 Task: Add an event with the title Strategy Planning Session, date '2024/05/16', time 8:00 AM to 10:00 AMand add a description: The Strategy Planning Session sets the foundation for informed decision-making, goal alignment, and coordinated efforts. It enables participants to collectively shape the organization's or project's direction, anticipate challenges, and create a roadmap for success._x000D_
_x000D_
_x000D_
_x000D_
_x000D_
, put the event into Green category . Add location for the event as: 654 Calle de Alcalá, Madrid, Spain, logged in from the account softage.1@softage.netand send the event invitation to softage.9@softage.net and softage.10@softage.net. Set a reminder for the event At time of event
Action: Mouse moved to (80, 93)
Screenshot: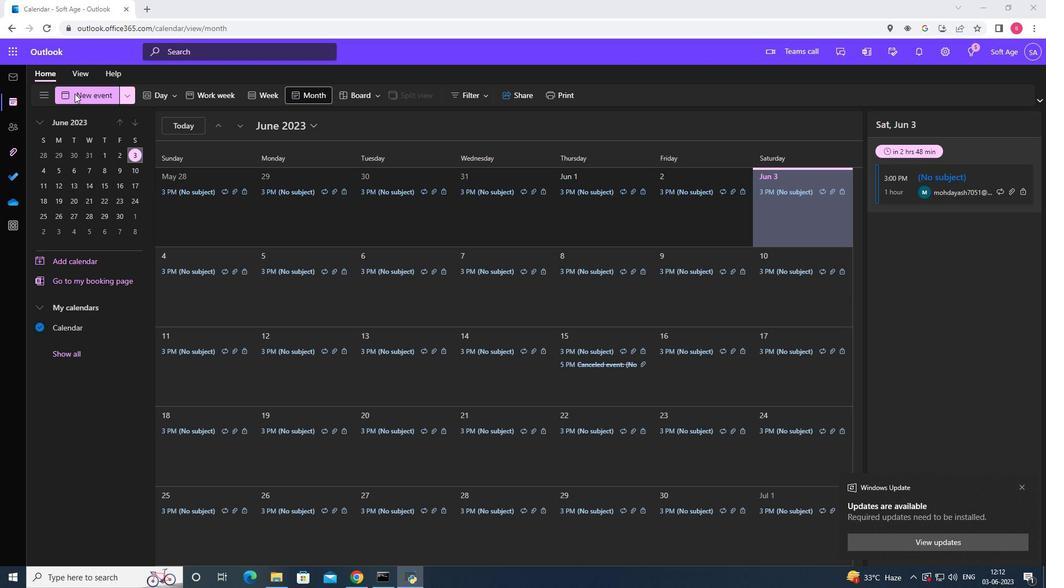 
Action: Mouse pressed left at (80, 93)
Screenshot: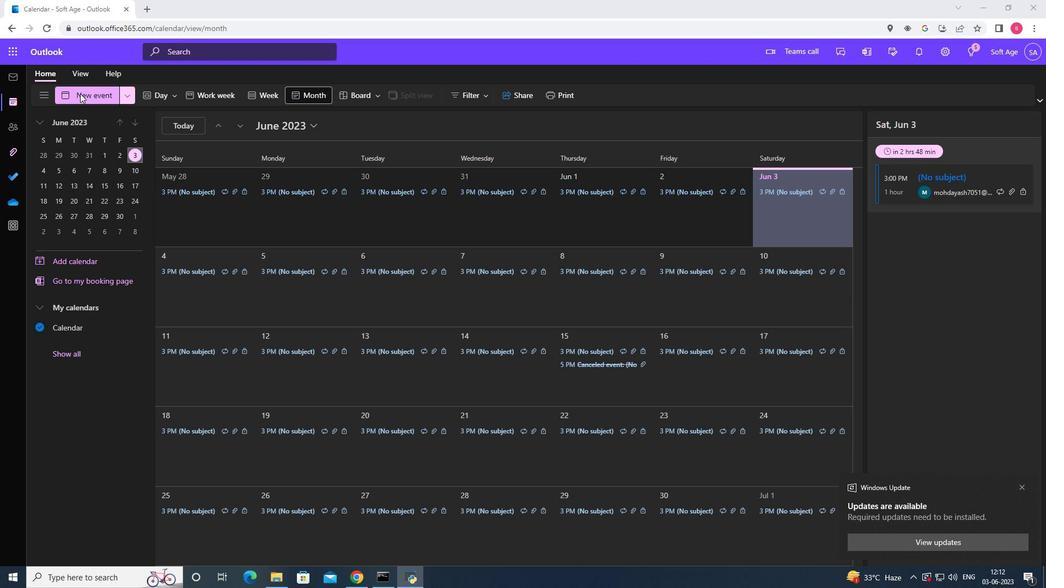 
Action: Key pressed <Key.shift><Key.shift><Key.shift><Key.shift><Key.shift><Key.shift><Key.shift><Key.shift><Key.shift><Key.shift><Key.shift><Key.shift><Key.shift><Key.shift><Key.shift><Key.shift><Key.shift><Key.shift><Key.shift><Key.shift><Key.shift><Key.shift><Key.shift><Key.shift><Key.shift><Key.shift><Key.shift><Key.shift><Key.shift><Key.shift><Key.shift><Key.shift><Key.shift><Key.shift><Key.shift><Key.shift><Key.shift><Key.shift><Key.shift><Key.shift>Strategy<Key.space><Key.shift><Key.shift><Key.shift><Key.shift><Key.shift><Key.shift><Key.shift><Key.shift><Key.shift><Key.shift><Key.shift><Key.shift><Key.shift><Key.shift><Key.shift>Planning<Key.space><Key.shift>Session
Screenshot: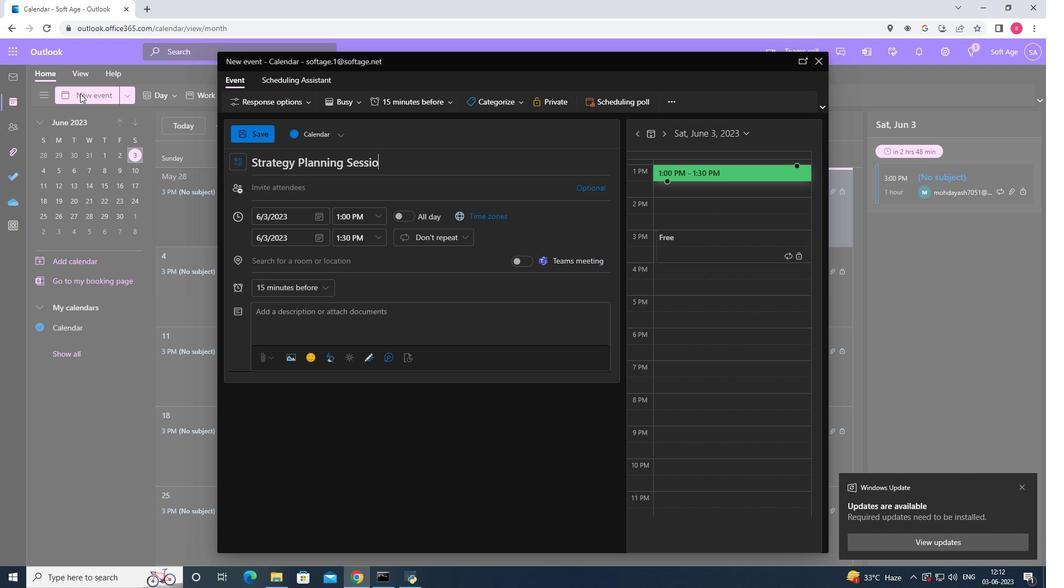 
Action: Mouse moved to (320, 222)
Screenshot: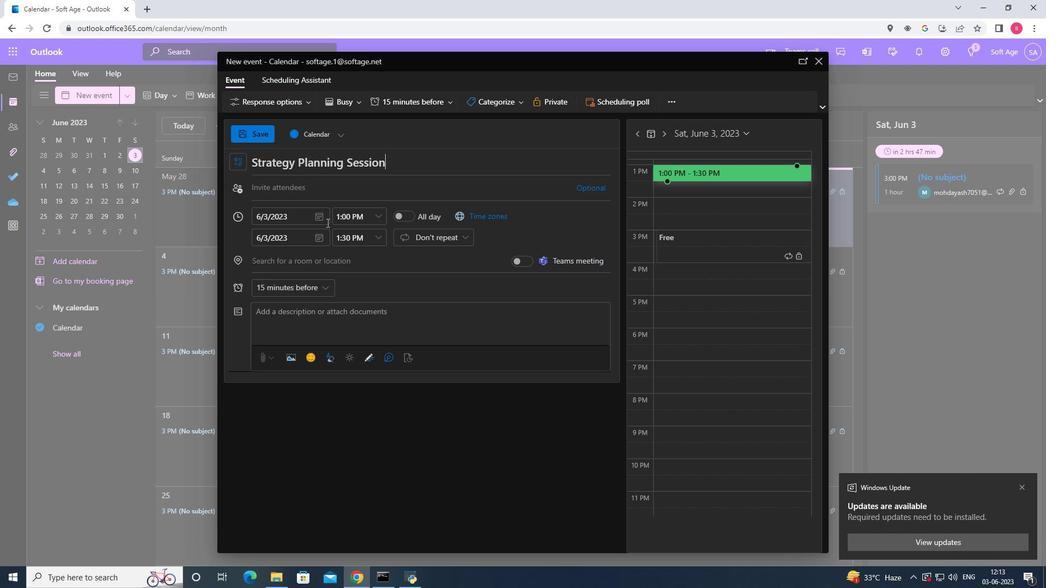 
Action: Mouse pressed left at (320, 222)
Screenshot: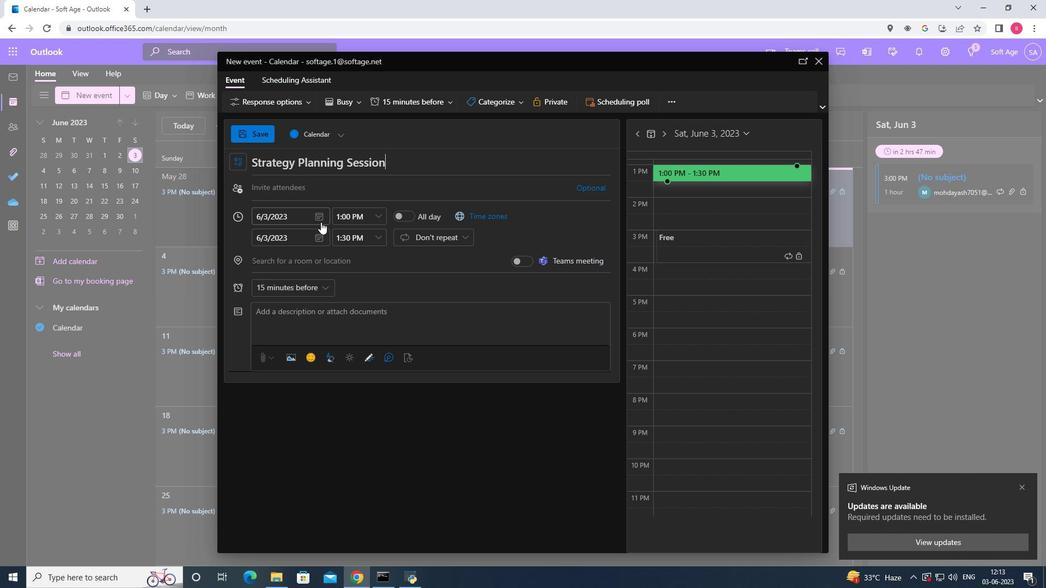 
Action: Mouse moved to (357, 243)
Screenshot: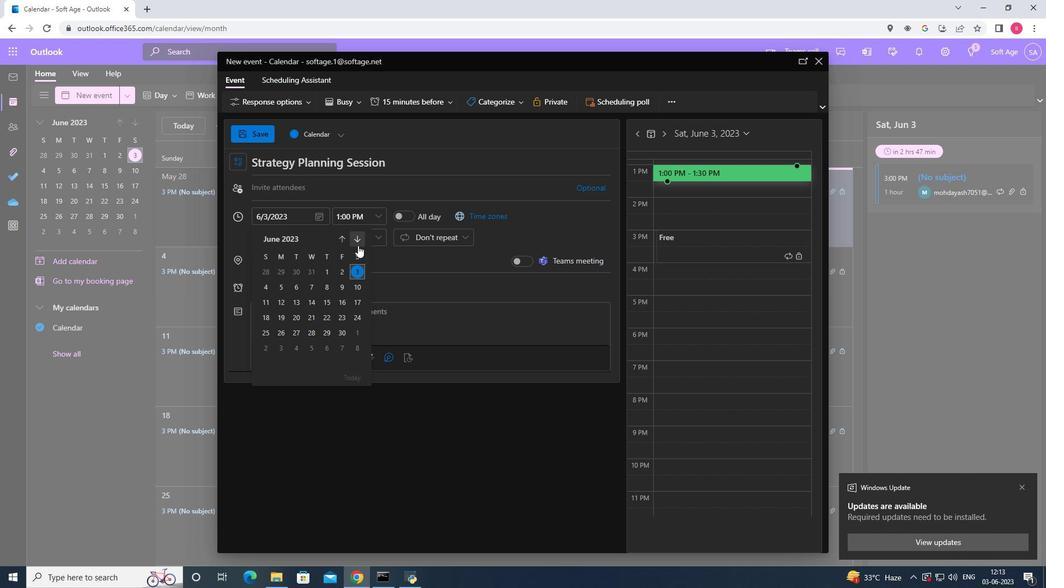
Action: Mouse pressed left at (357, 243)
Screenshot: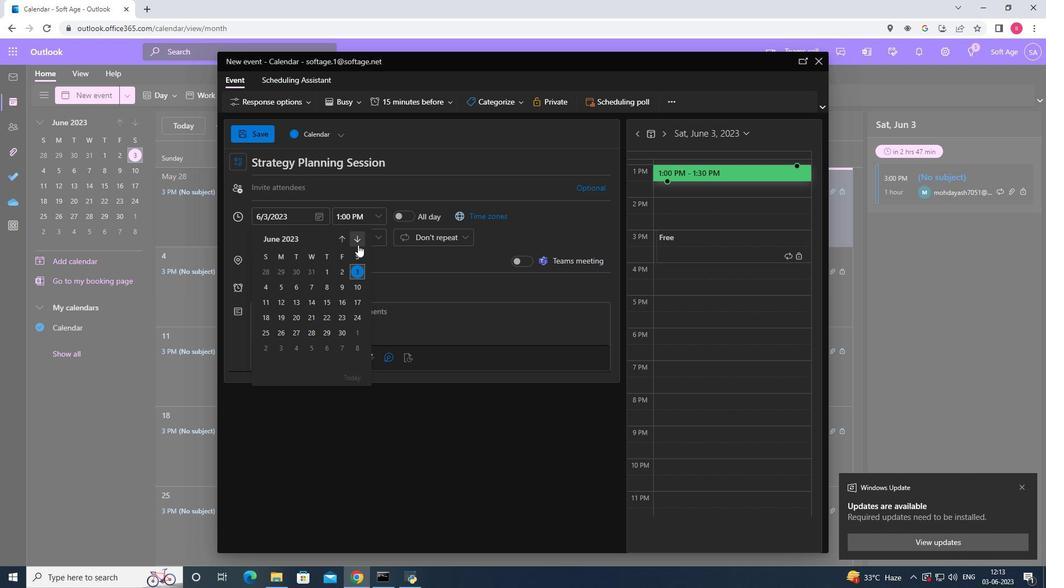 
Action: Mouse pressed left at (357, 243)
Screenshot: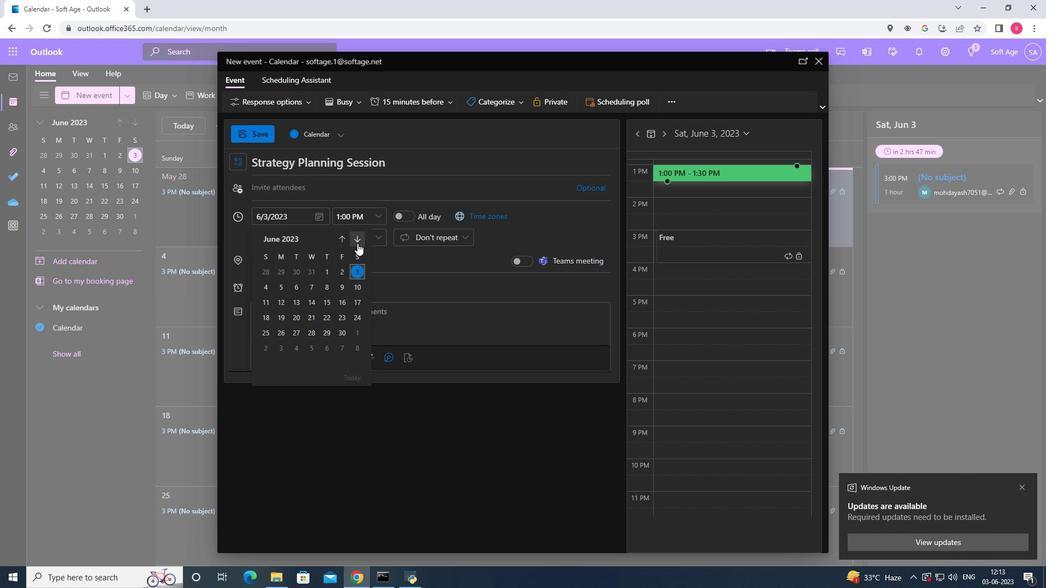 
Action: Mouse pressed left at (357, 243)
Screenshot: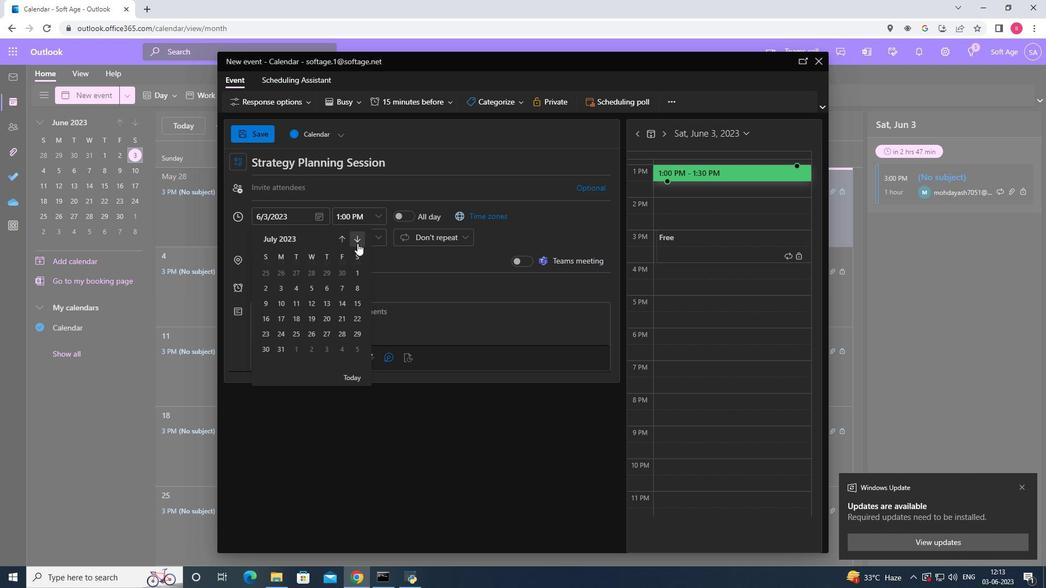 
Action: Mouse pressed left at (357, 243)
Screenshot: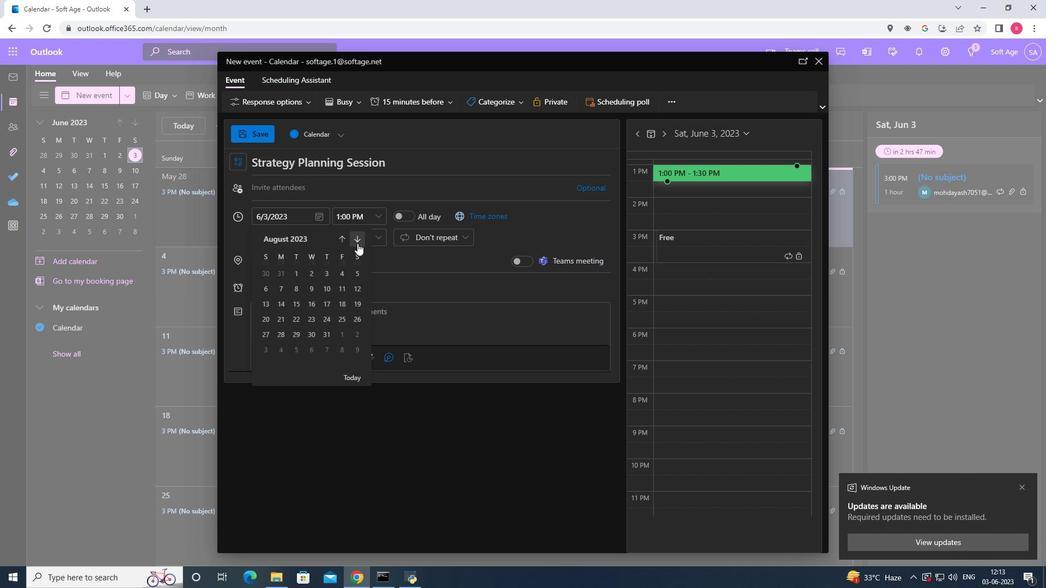 
Action: Mouse pressed left at (357, 243)
Screenshot: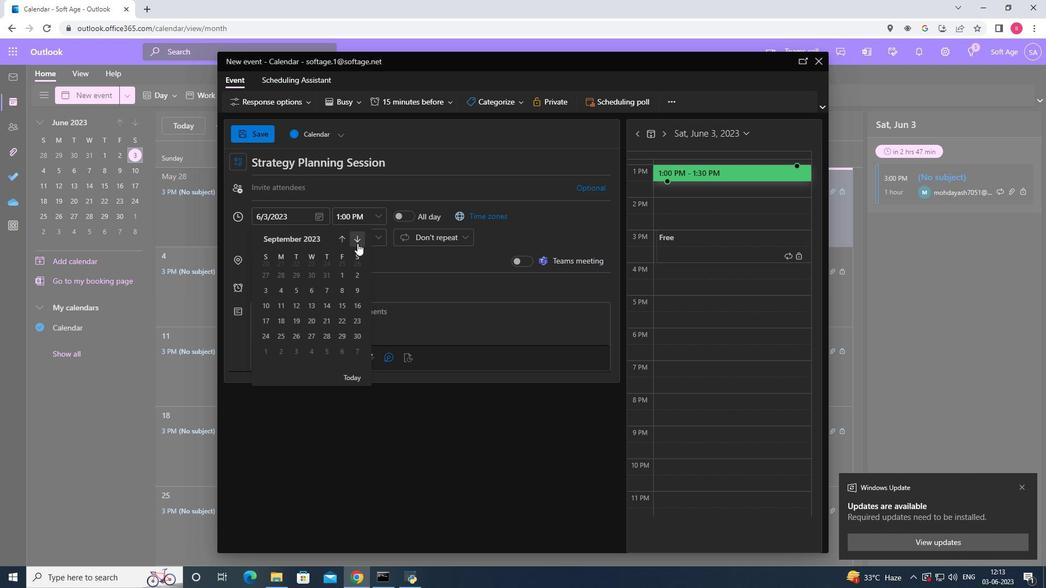 
Action: Mouse pressed left at (357, 243)
Screenshot: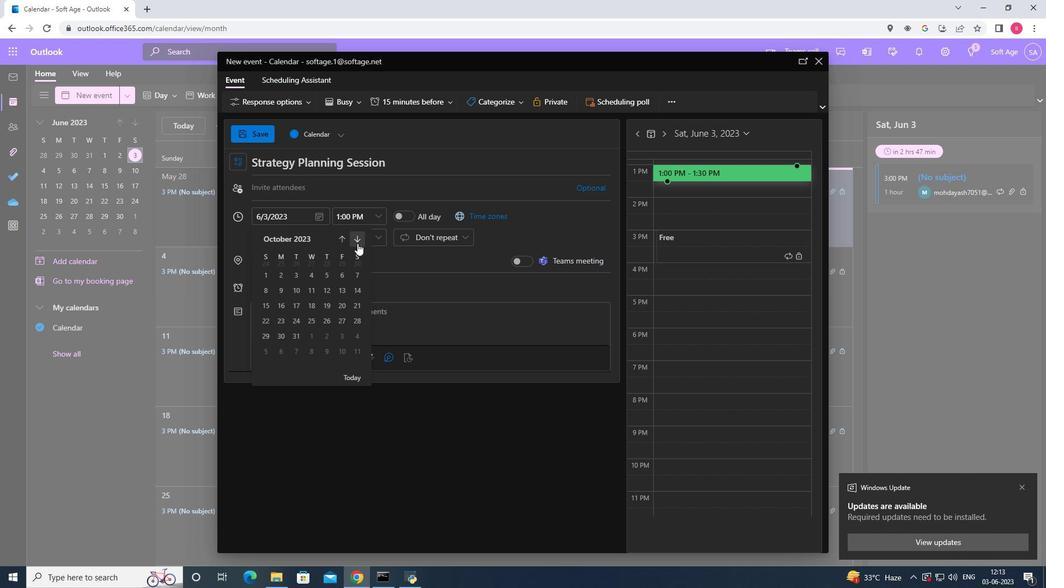 
Action: Mouse pressed left at (357, 243)
Screenshot: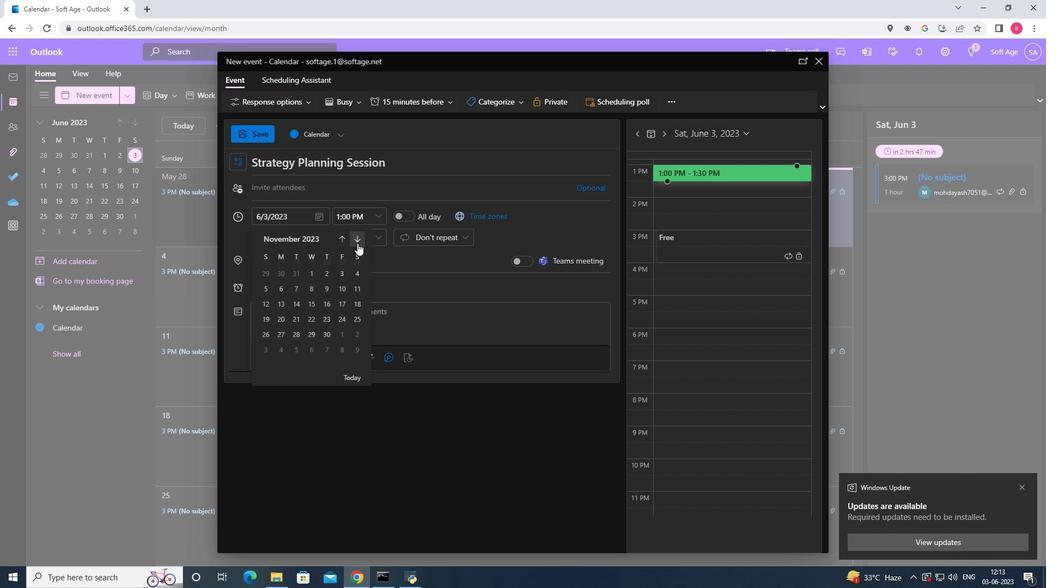 
Action: Mouse pressed left at (357, 243)
Screenshot: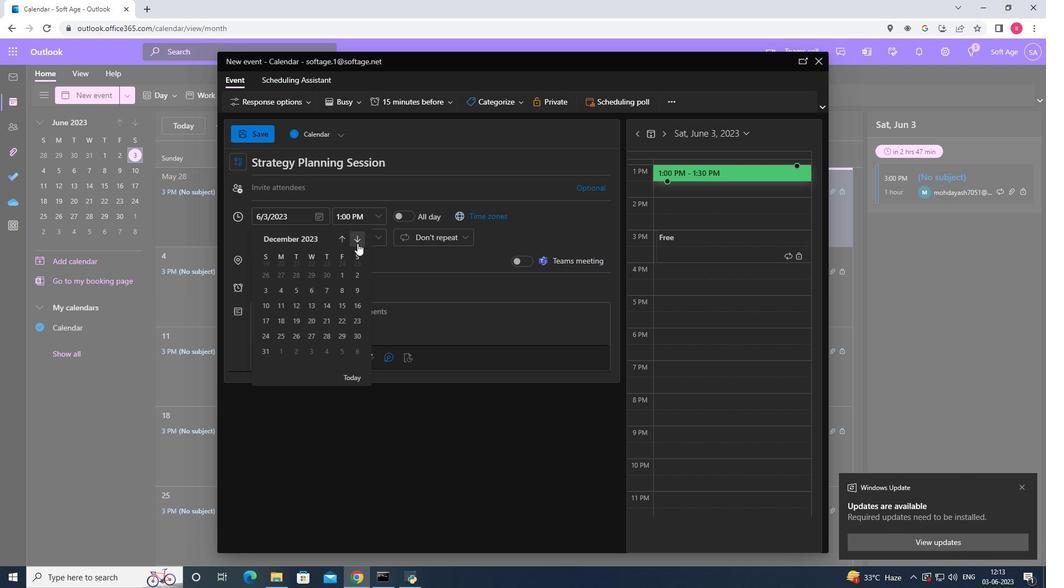
Action: Mouse pressed left at (357, 243)
Screenshot: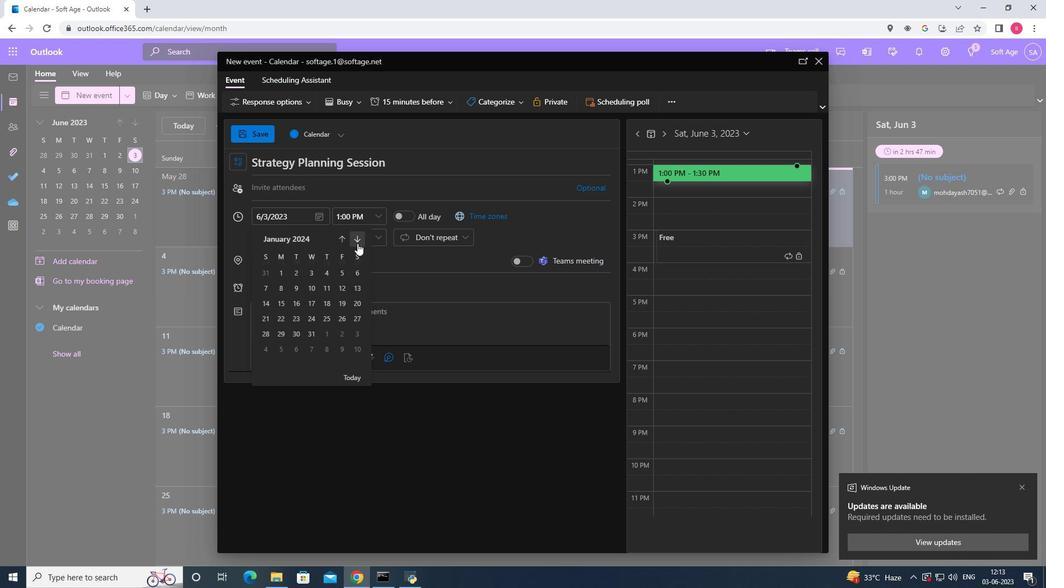 
Action: Mouse pressed left at (357, 243)
Screenshot: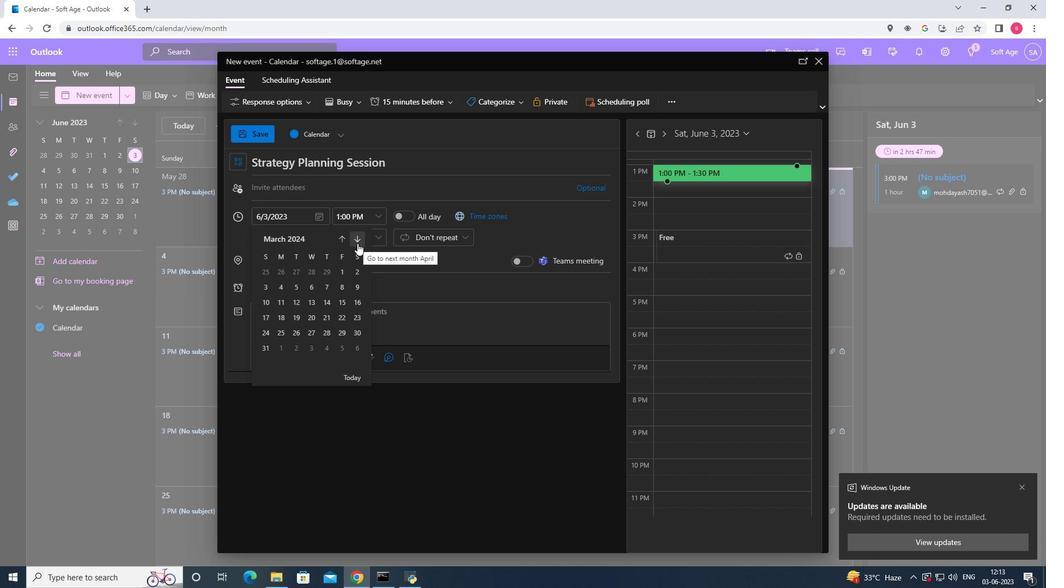 
Action: Mouse pressed left at (357, 243)
Screenshot: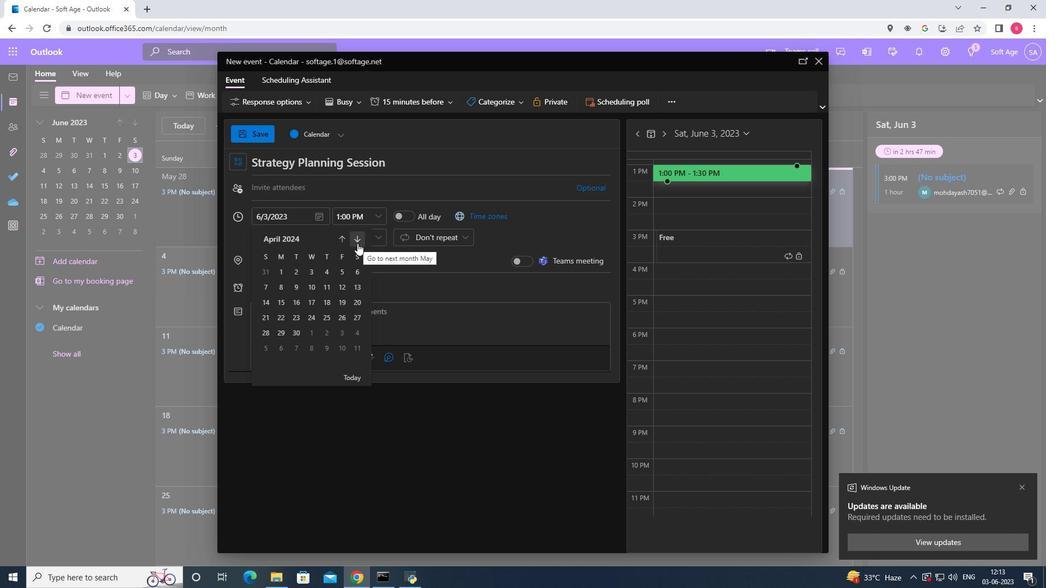 
Action: Mouse moved to (324, 301)
Screenshot: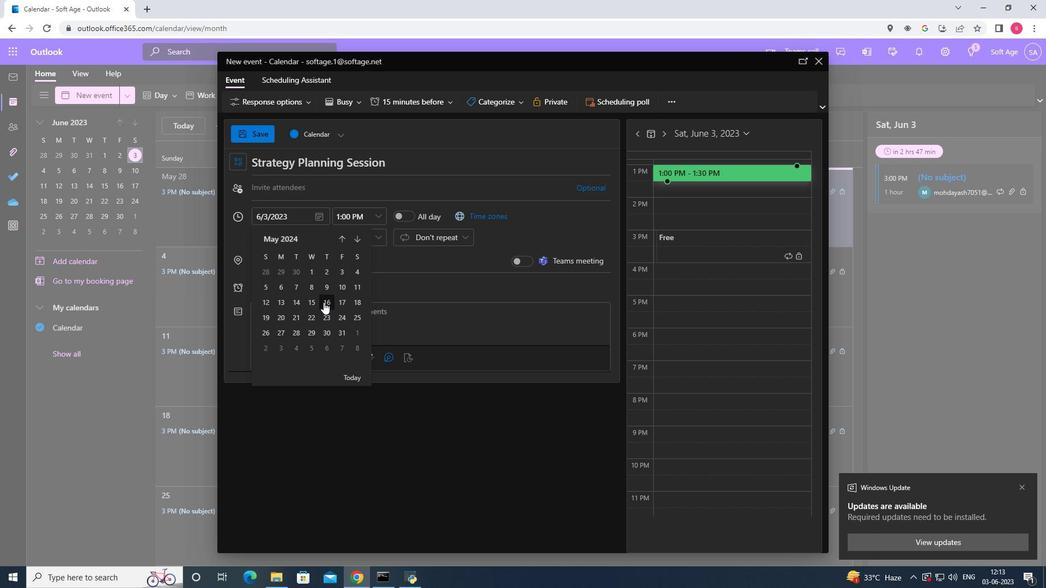 
Action: Mouse pressed left at (324, 301)
Screenshot: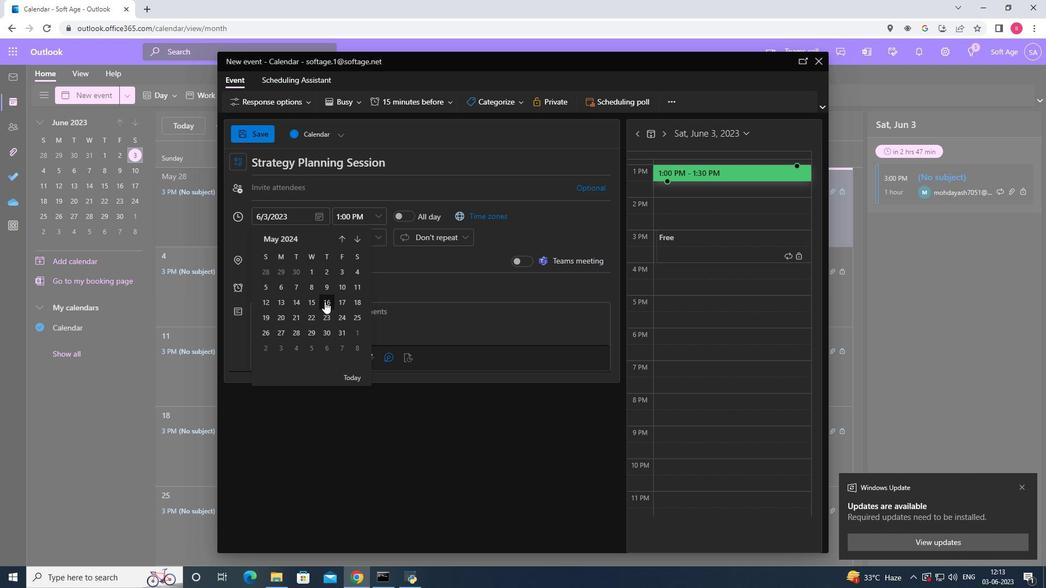 
Action: Mouse moved to (375, 219)
Screenshot: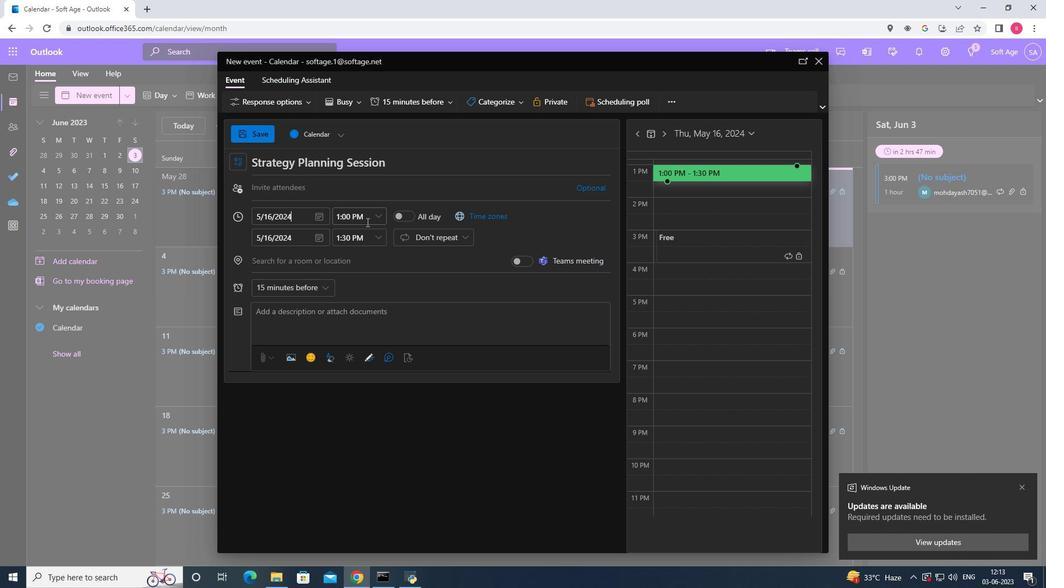 
Action: Mouse pressed left at (375, 219)
Screenshot: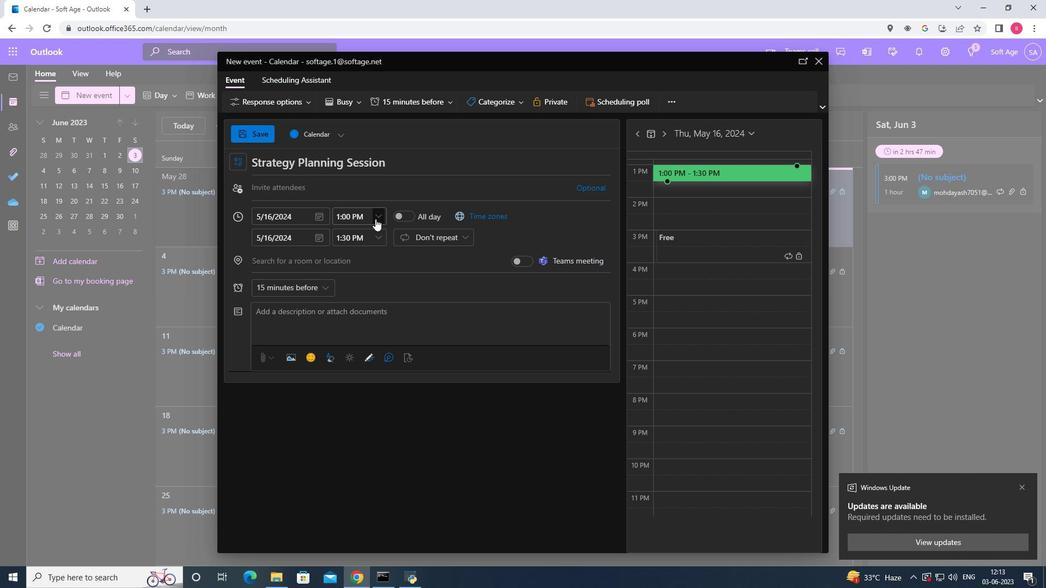 
Action: Mouse moved to (387, 229)
Screenshot: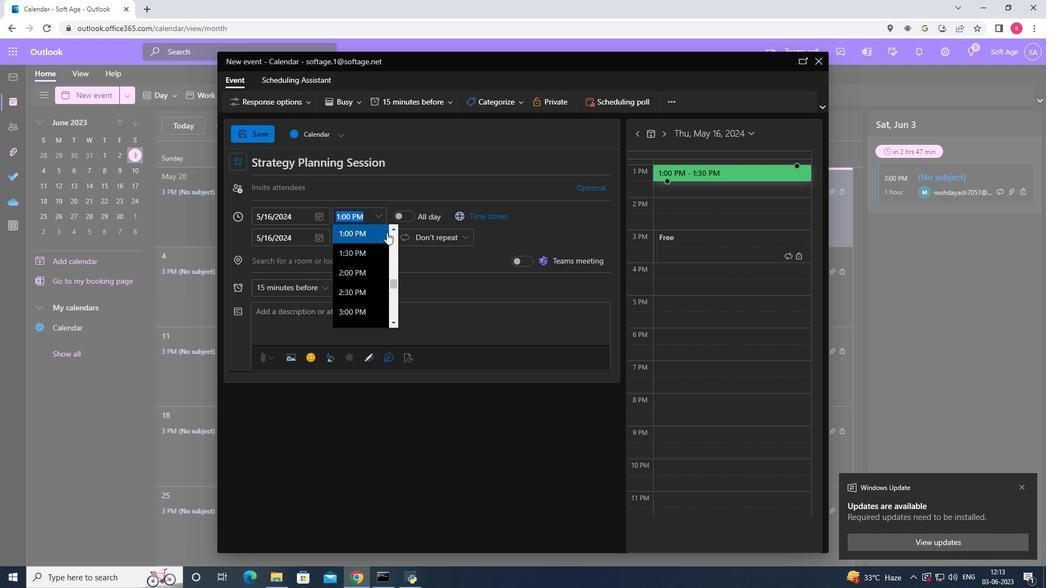 
Action: Mouse pressed left at (387, 229)
Screenshot: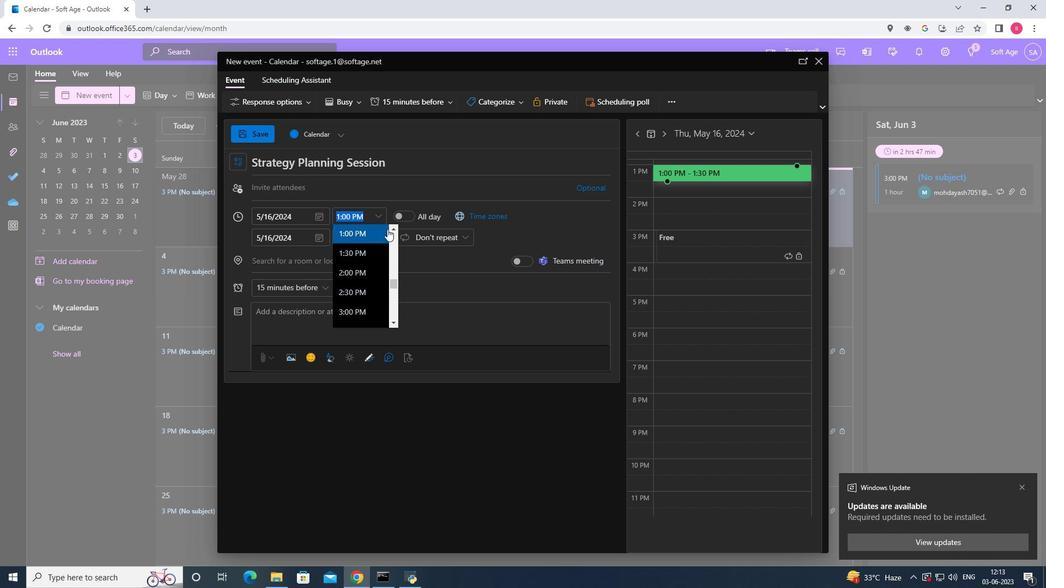 
Action: Mouse moved to (377, 218)
Screenshot: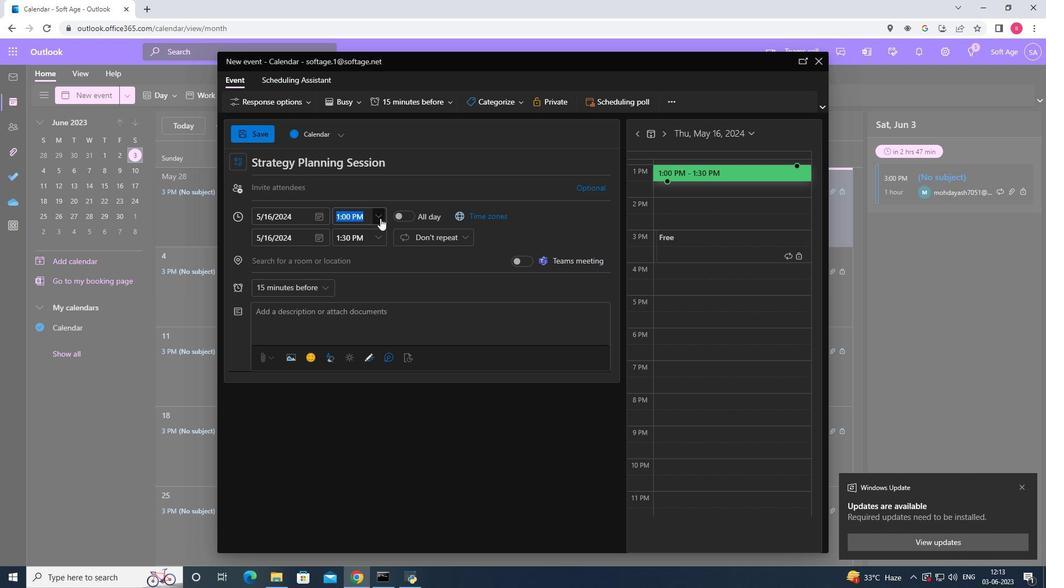
Action: Mouse pressed left at (377, 218)
Screenshot: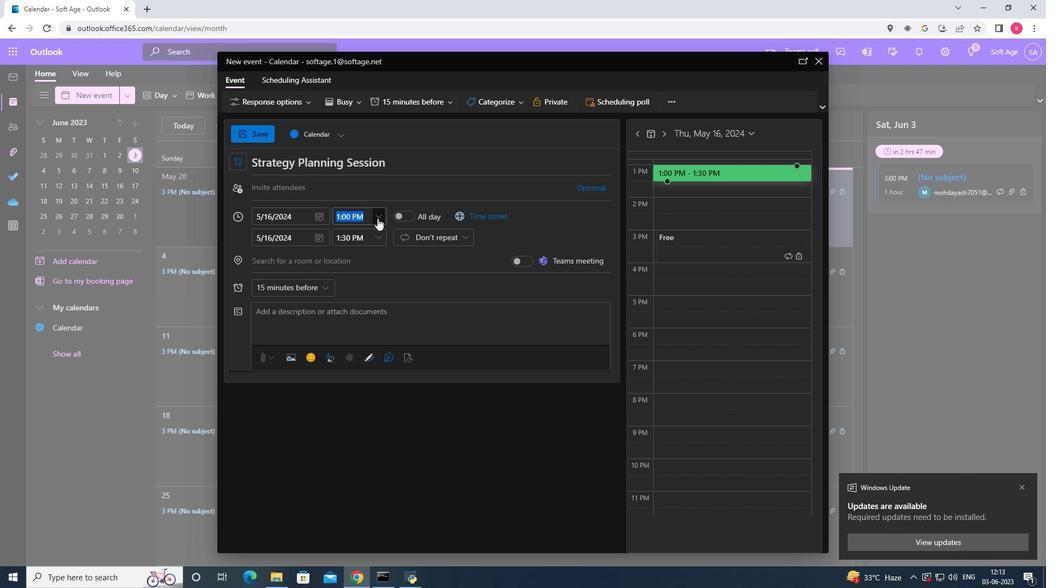 
Action: Mouse moved to (391, 229)
Screenshot: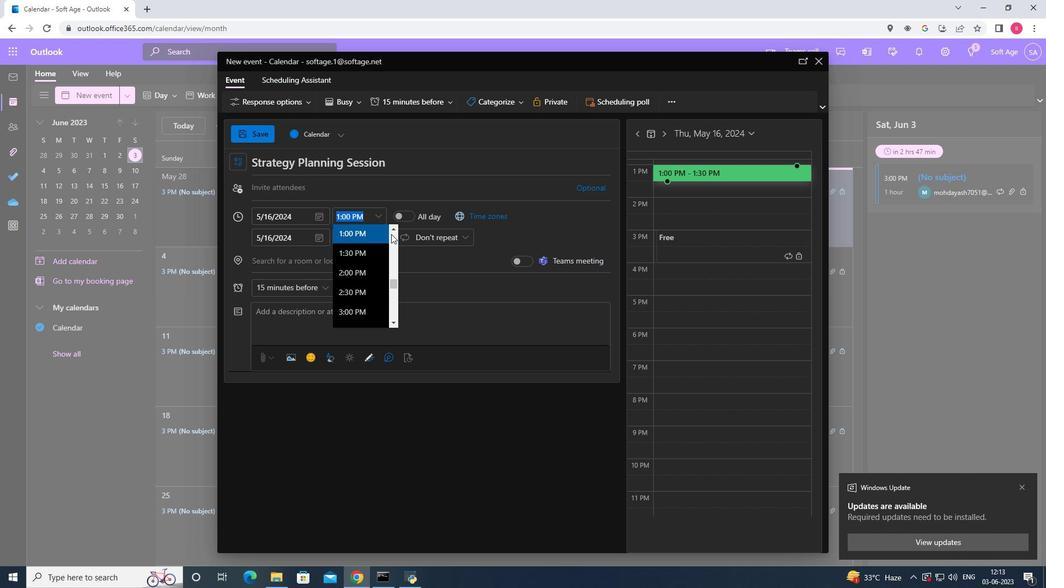 
Action: Mouse pressed left at (391, 229)
Screenshot: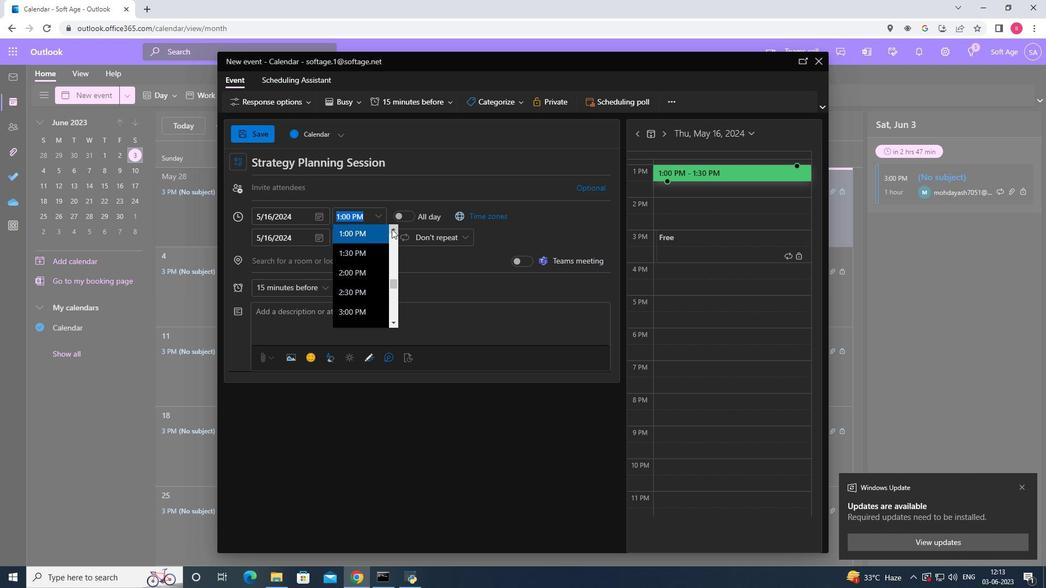 
Action: Mouse pressed left at (391, 229)
Screenshot: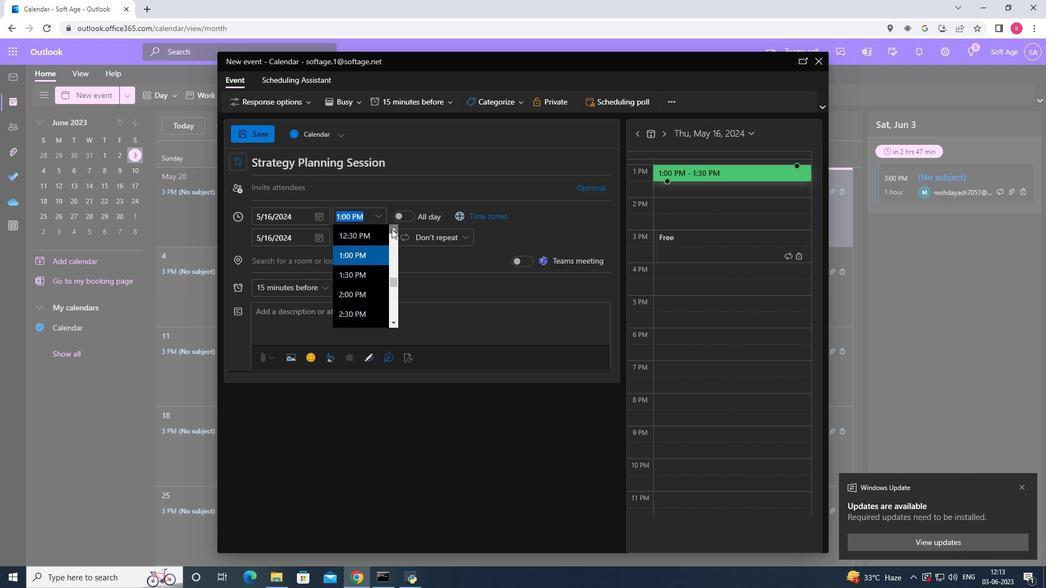 
Action: Mouse pressed left at (391, 229)
Screenshot: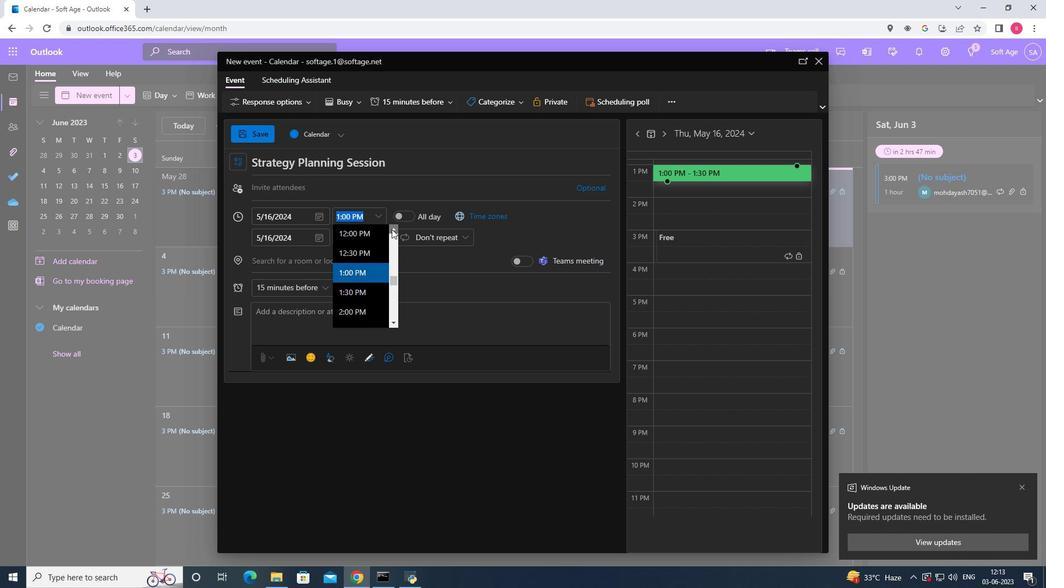 
Action: Mouse pressed left at (391, 229)
Screenshot: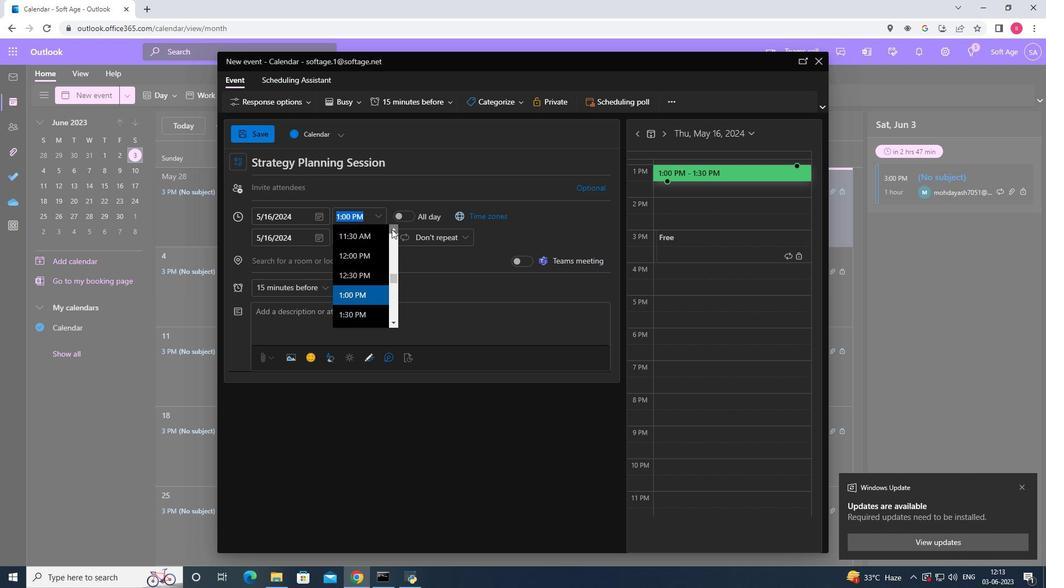
Action: Mouse pressed left at (391, 229)
Screenshot: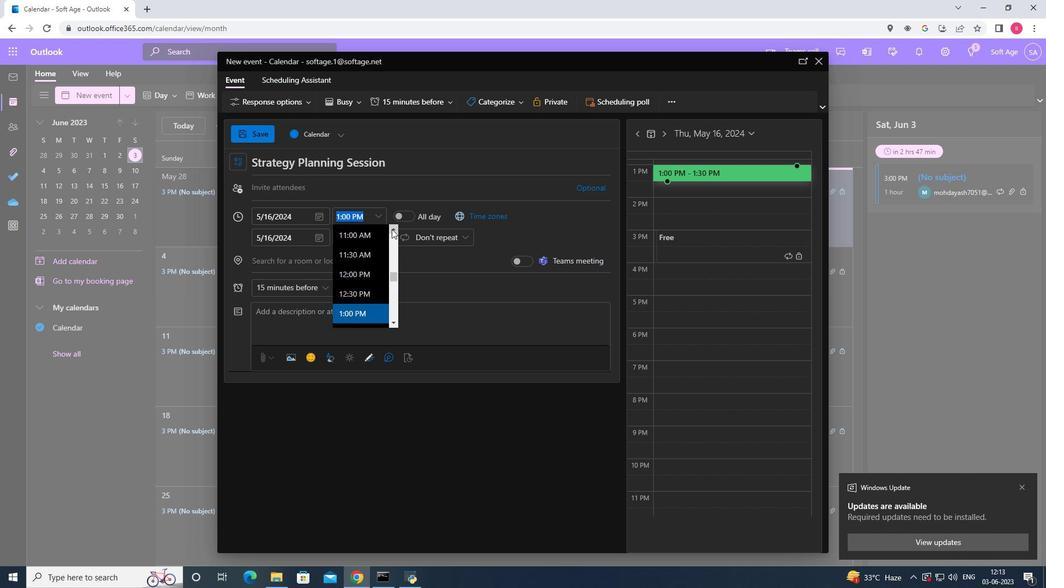 
Action: Mouse pressed left at (391, 229)
Screenshot: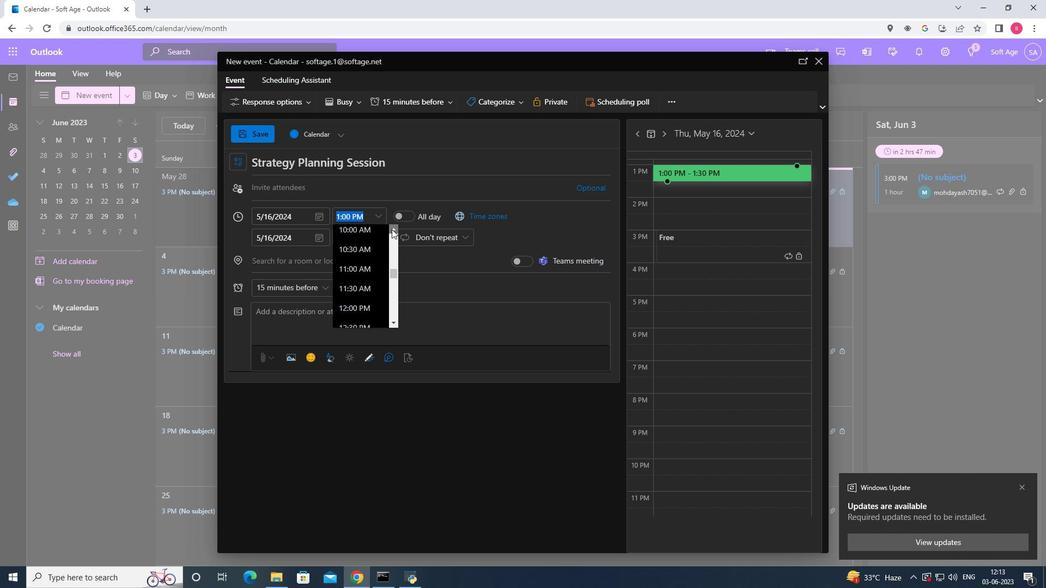 
Action: Mouse pressed left at (391, 229)
Screenshot: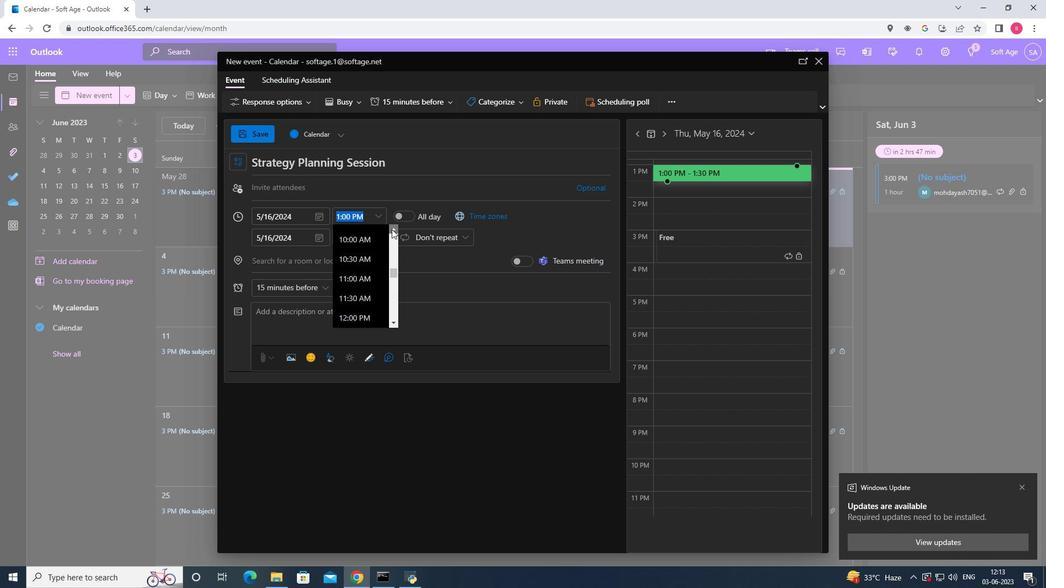 
Action: Mouse pressed left at (391, 229)
Screenshot: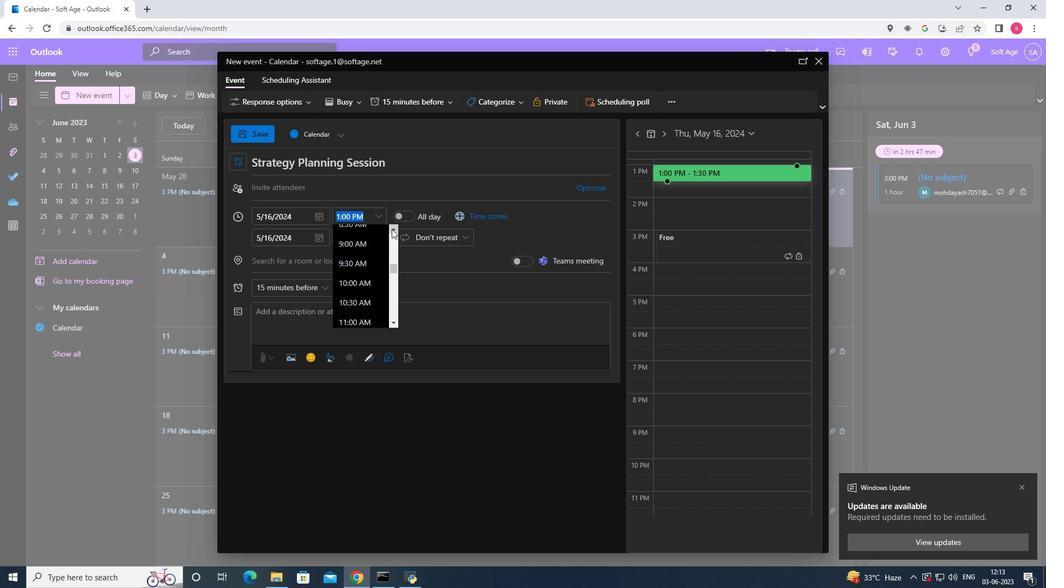 
Action: Mouse pressed left at (391, 229)
Screenshot: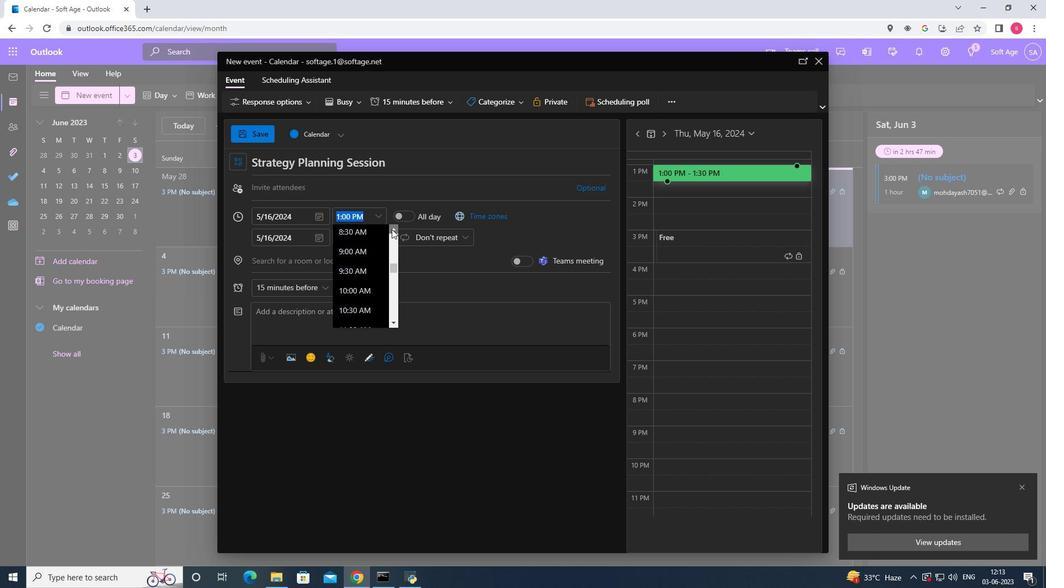 
Action: Mouse pressed left at (391, 229)
Screenshot: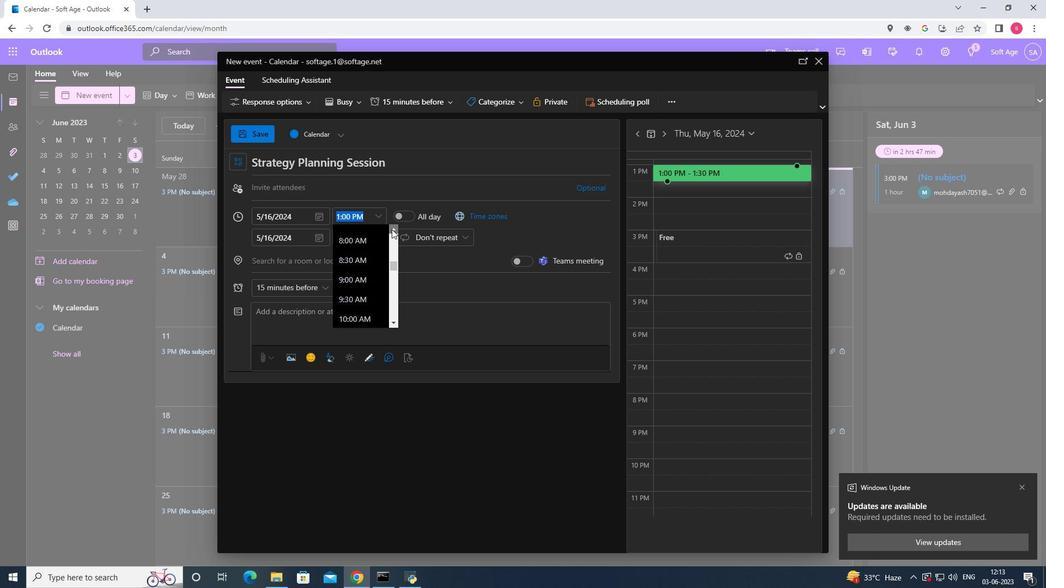 
Action: Mouse moved to (350, 263)
Screenshot: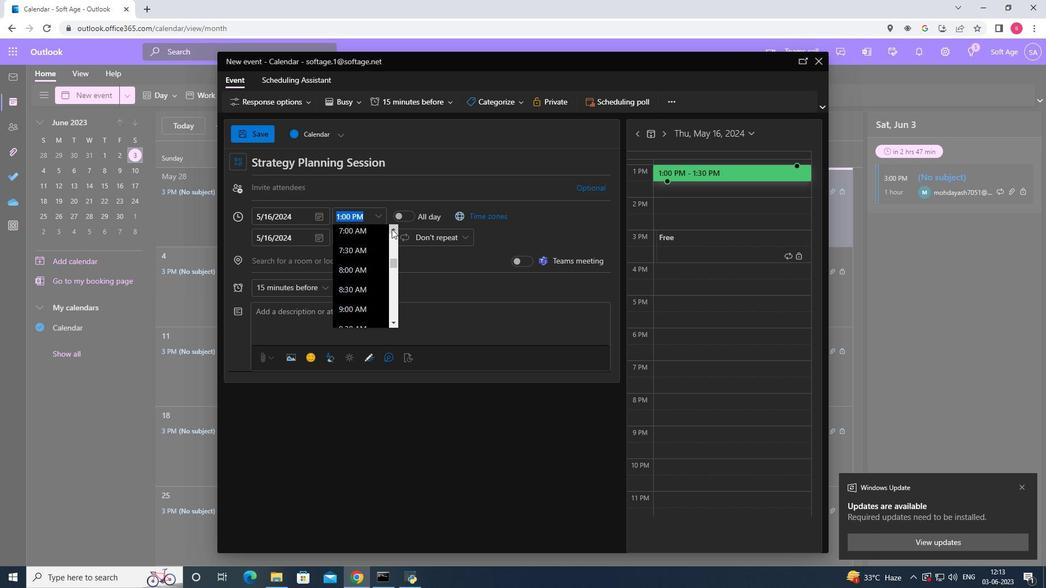 
Action: Mouse pressed left at (350, 263)
Screenshot: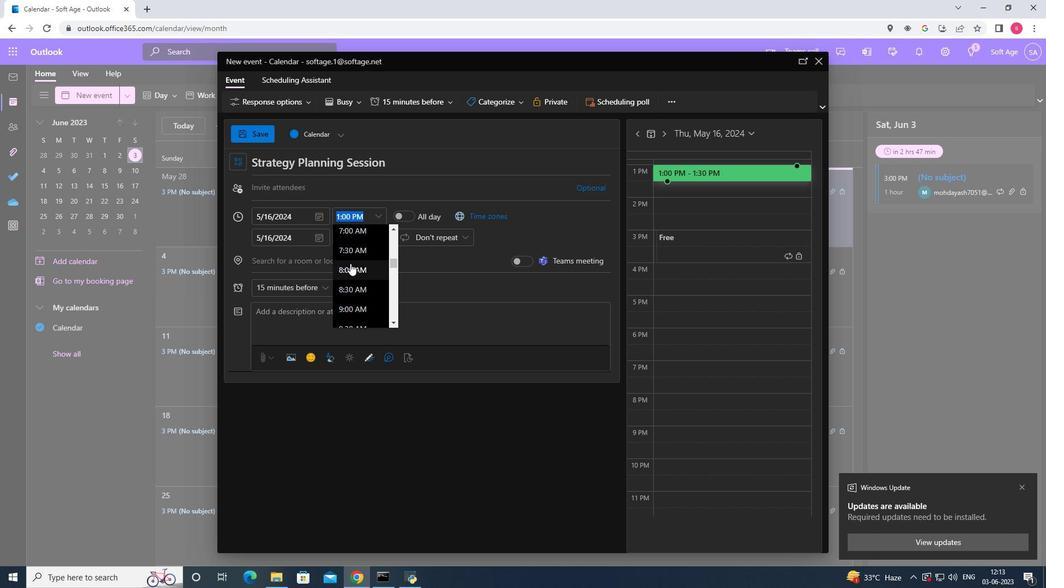 
Action: Mouse moved to (381, 238)
Screenshot: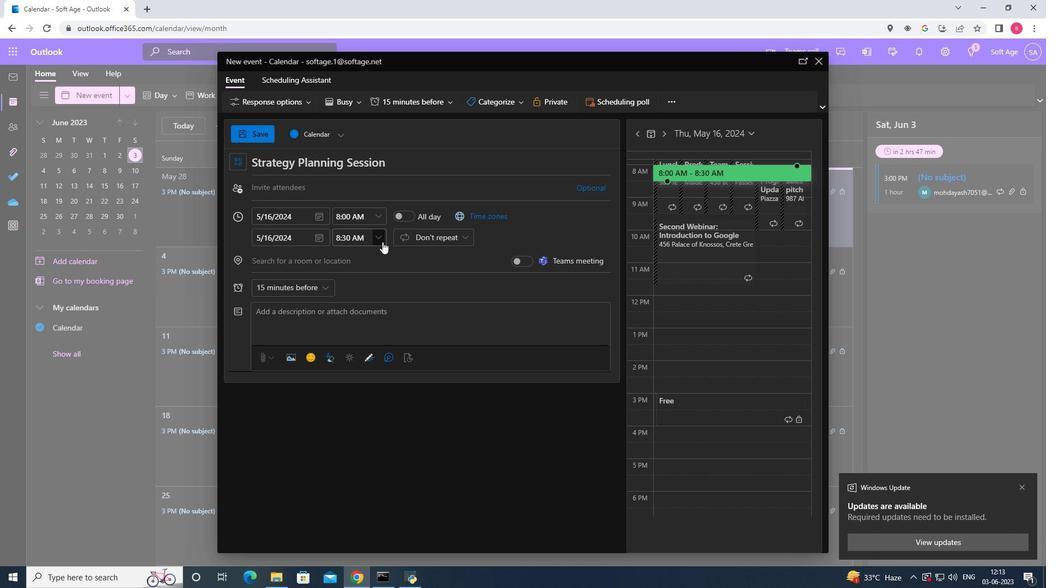 
Action: Mouse pressed left at (381, 238)
Screenshot: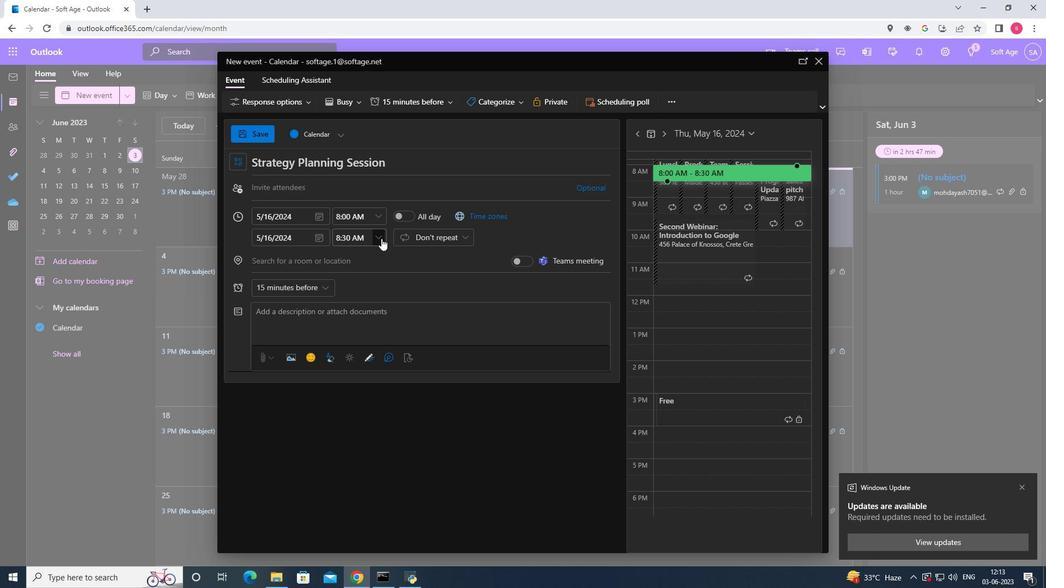 
Action: Mouse moved to (367, 310)
Screenshot: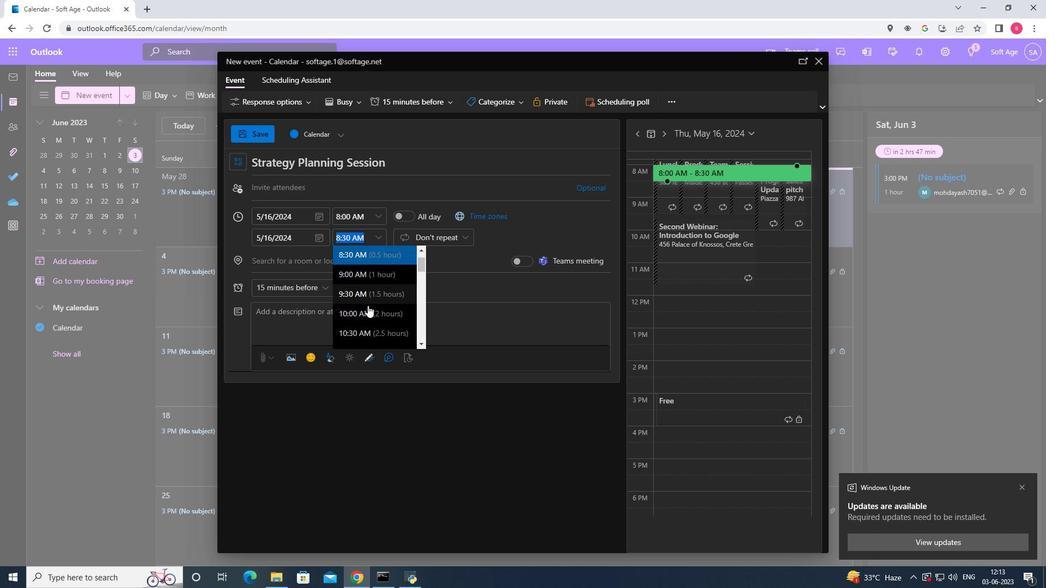 
Action: Mouse pressed left at (367, 310)
Screenshot: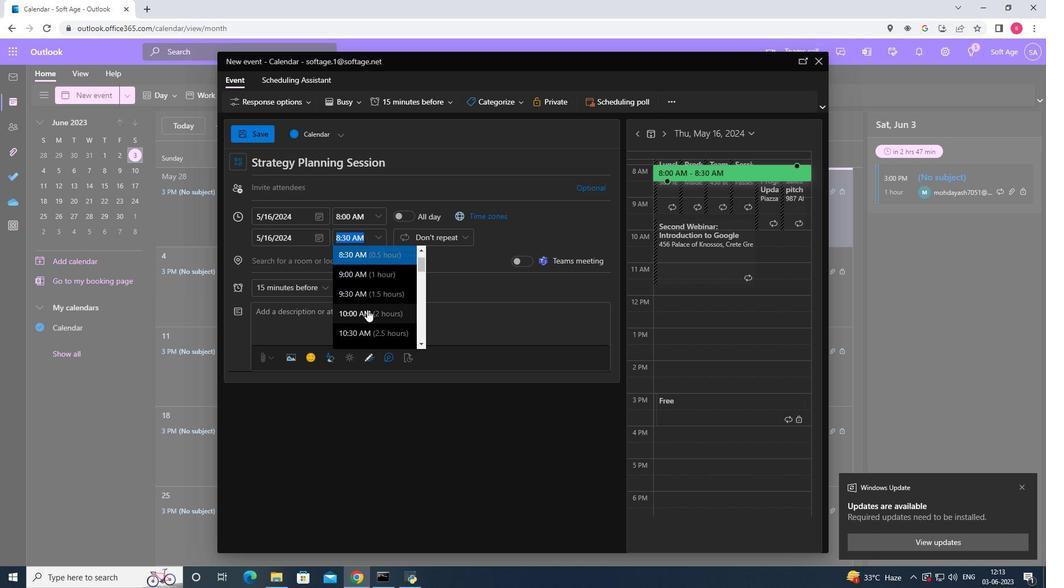 
Action: Mouse moved to (335, 316)
Screenshot: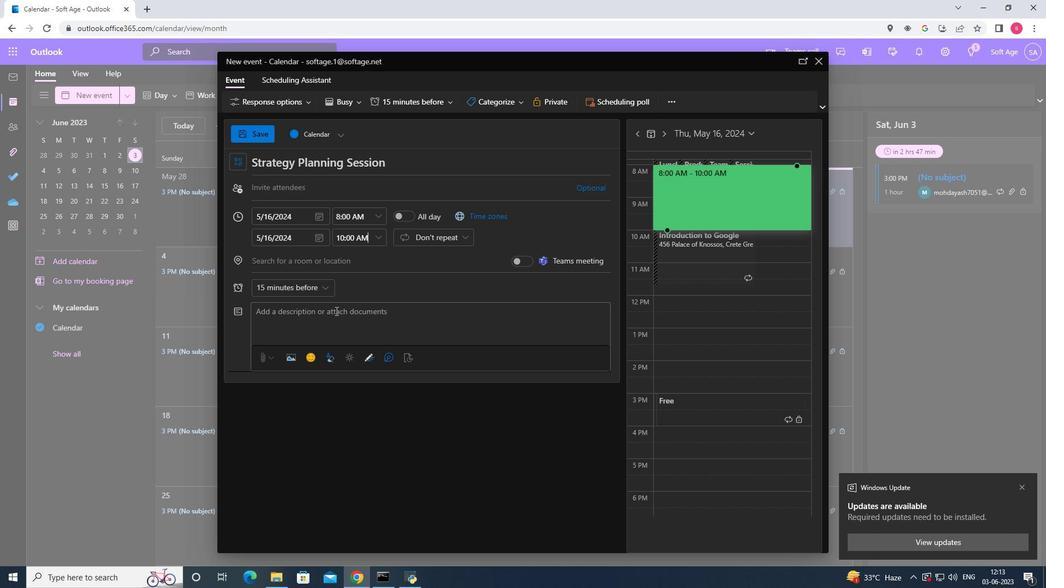 
Action: Mouse pressed left at (335, 316)
Screenshot: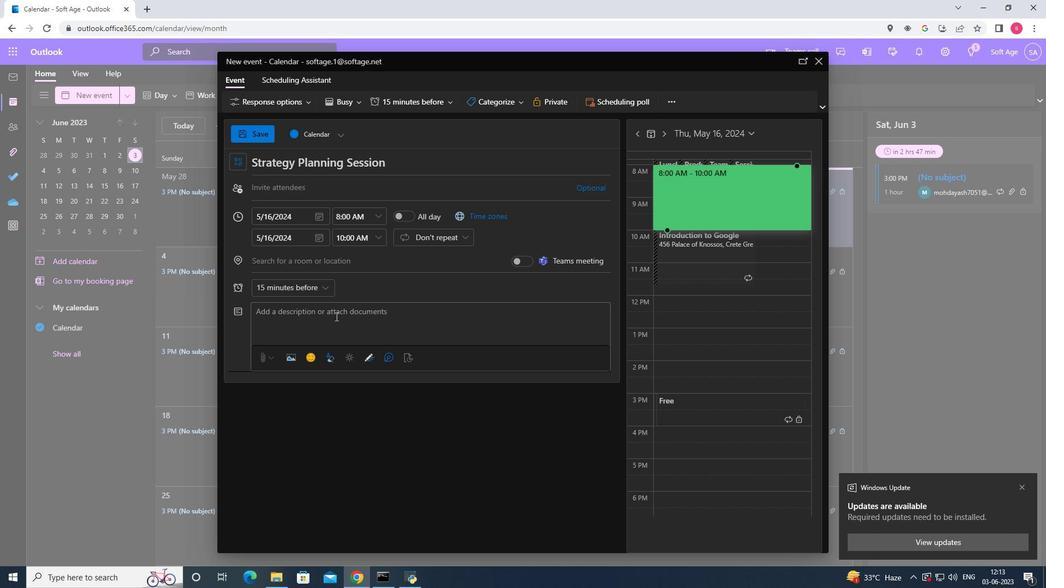 
Action: Key pressed <Key.shift><Key.shift>The<Key.space><Key.shift>Strategy<Key.space><Key.shift>Planning<Key.space><Key.shift>Session<Key.space><Key.shift>Se<Key.backspace><Key.backspace>sets<Key.space>the<Key.space>foundation<Key.space>for<Key.space>informed<Key.space>decision<Key.space><Key.backspace>-<Key.space><Key.backspace>making<Key.space><Key.backspace>,<Key.space>goal<Key.space>alignment<Key.space><Key.backspace>,<Key.space>and<Key.space>coordinated<Key.space>efforts.<Key.space><Key.shift>It<Key.space>enables<Key.space><Key.shift>p<Key.backspace>participants<Key.space>to<Key.space>collectively<Key.space>shape<Key.space>theb<Key.space><Key.backspace><Key.backspace><Key.space>organization/<Key.backspace>'s<Key.space>or<Key.space>project's<Key.space>direction,<Key.space>anticipate<Key.space>challenges,<Key.space>and<Key.space>create<Key.space>a<Key.space>roadmap<Key.space>for<Key.space>success.
Screenshot: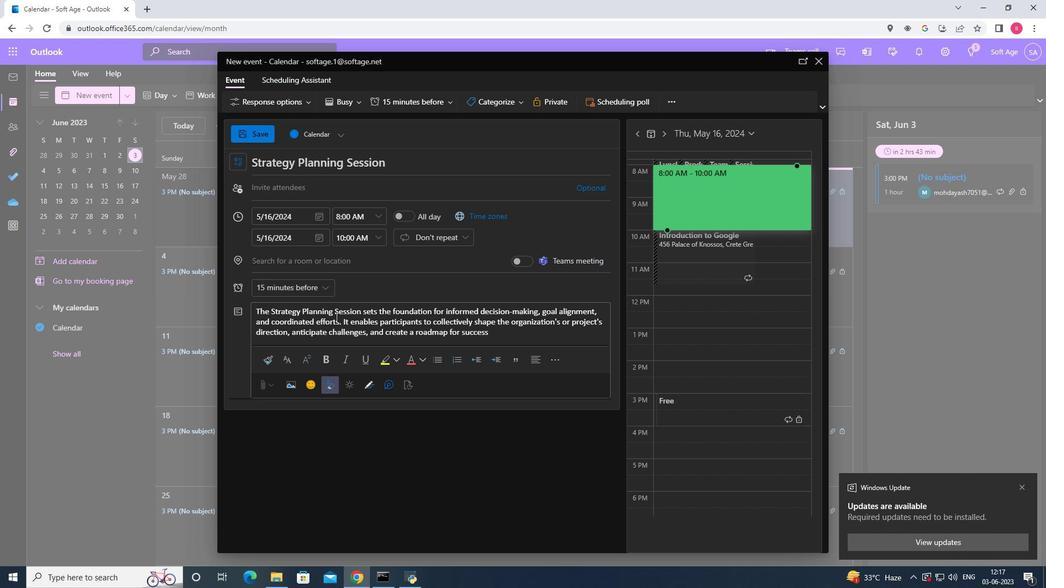 
Action: Mouse moved to (519, 100)
Screenshot: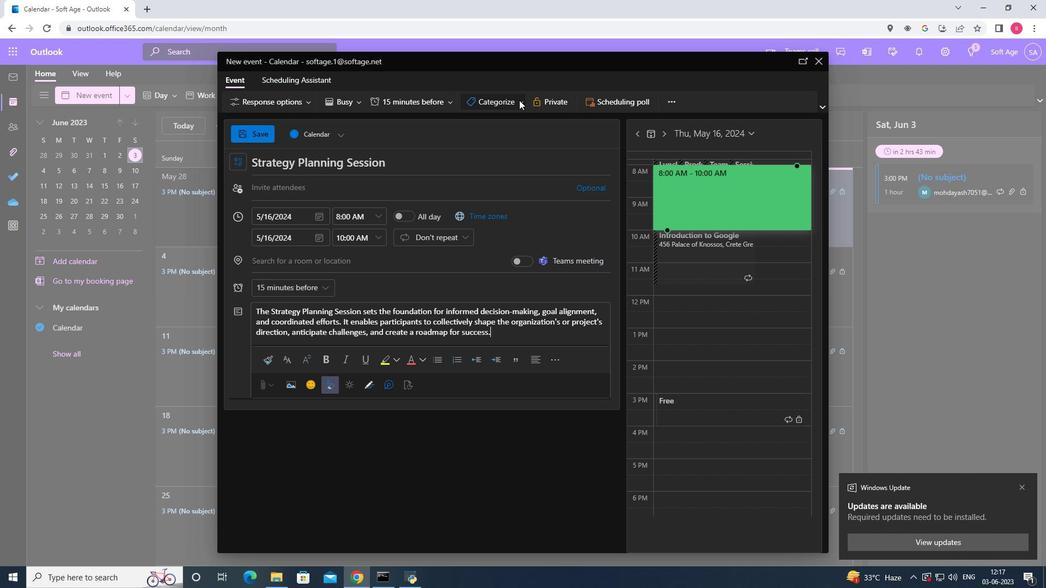 
Action: Mouse pressed left at (519, 100)
Screenshot: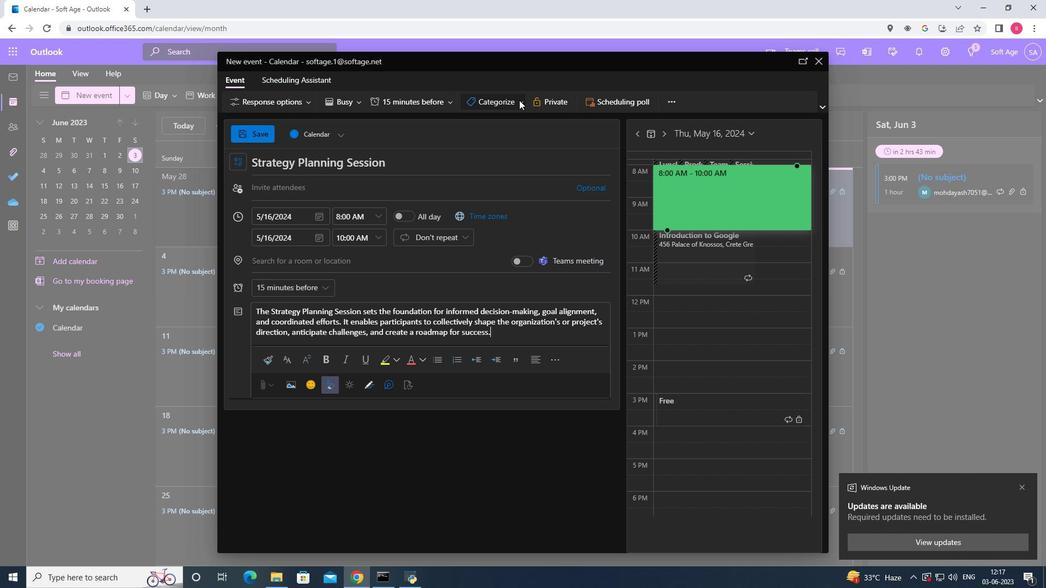 
Action: Mouse moved to (516, 142)
Screenshot: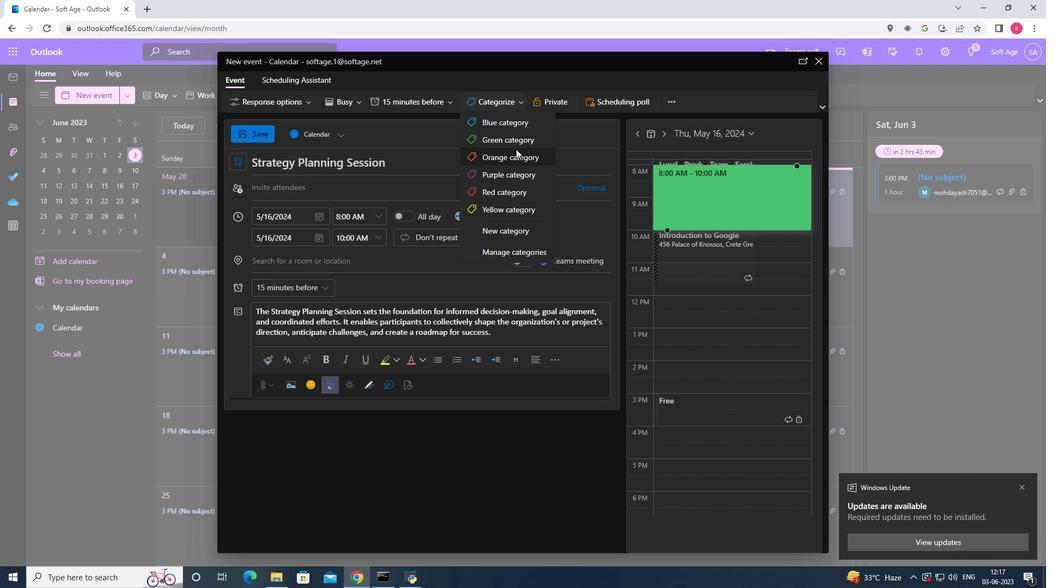 
Action: Mouse pressed left at (516, 142)
Screenshot: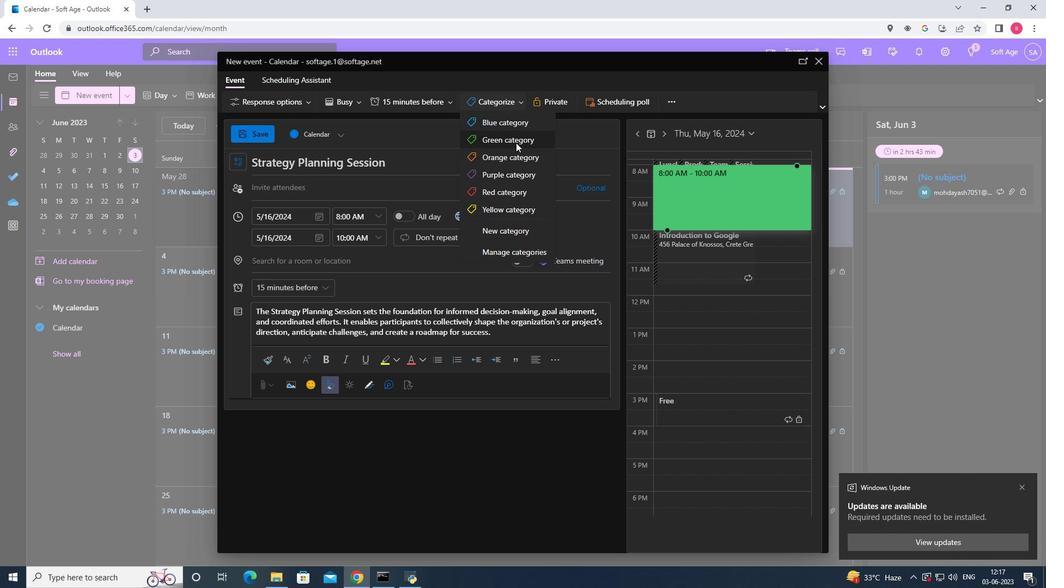 
Action: Mouse moved to (395, 253)
Screenshot: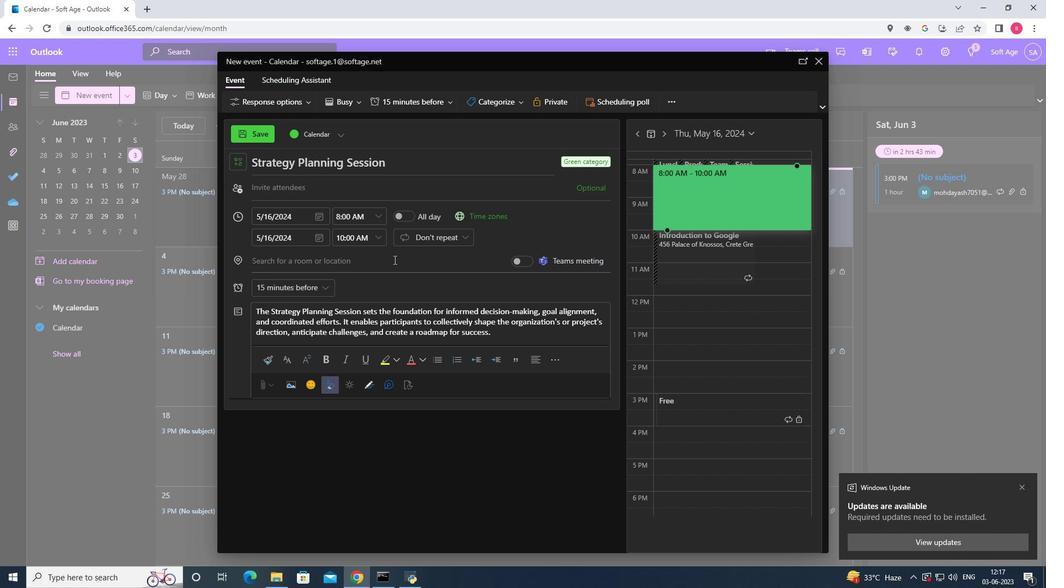 
Action: Mouse pressed left at (395, 253)
Screenshot: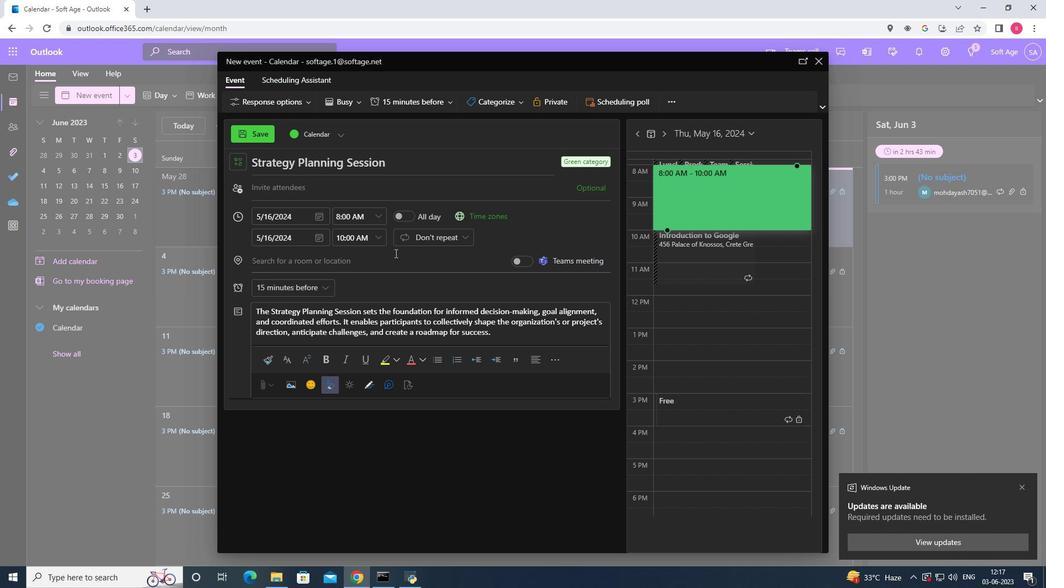 
Action: Key pressed 654<Key.space><Key.shift>Calle<Key.space>de<Key.space><Key.shift>Alcal<Key.shift>a,<Key.space><Key.shift>Madrid,<Key.space><Key.shift>Spain
Screenshot: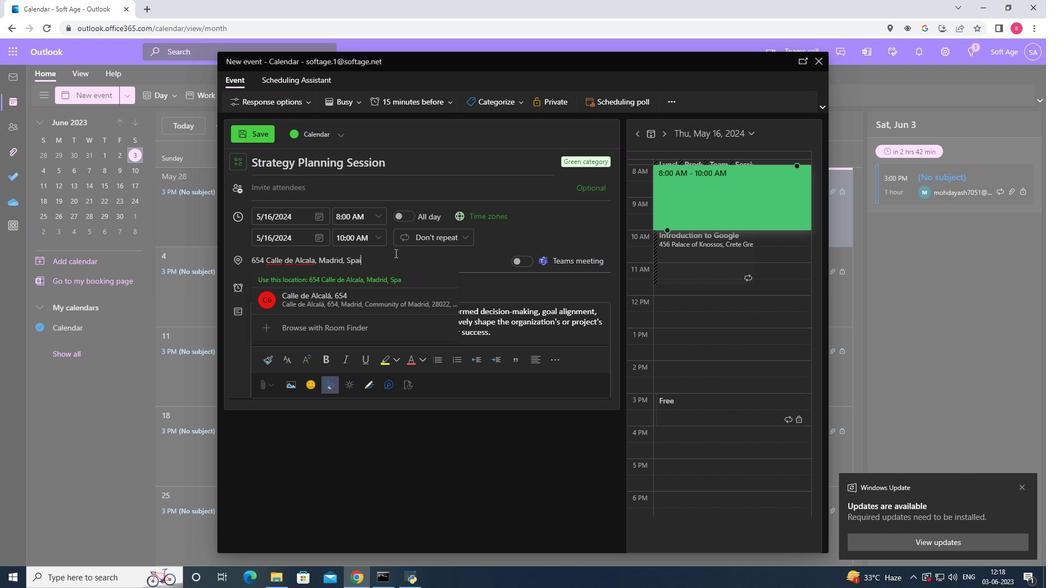 
Action: Mouse moved to (385, 276)
Screenshot: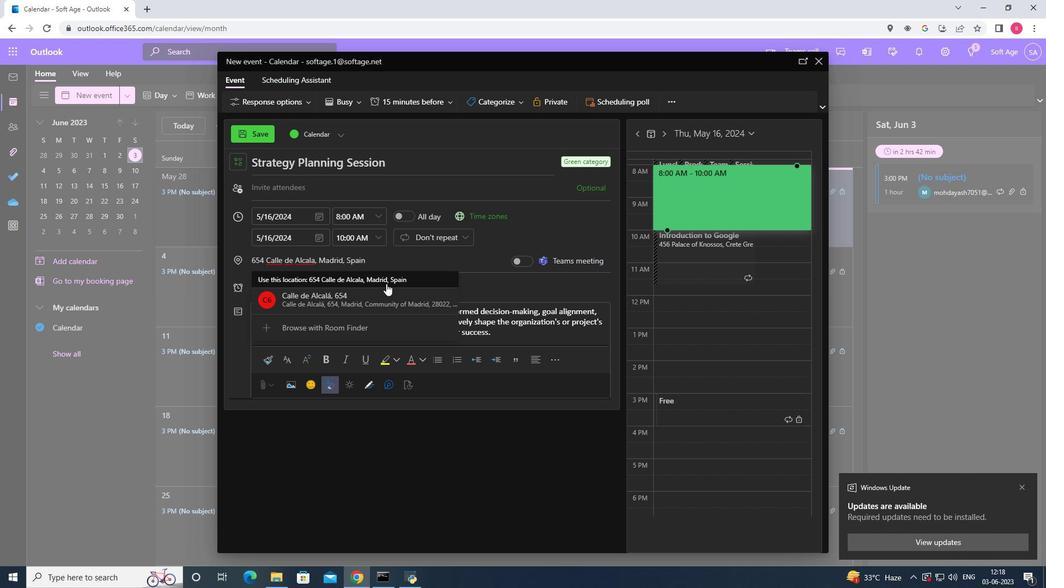 
Action: Mouse pressed left at (385, 276)
Screenshot: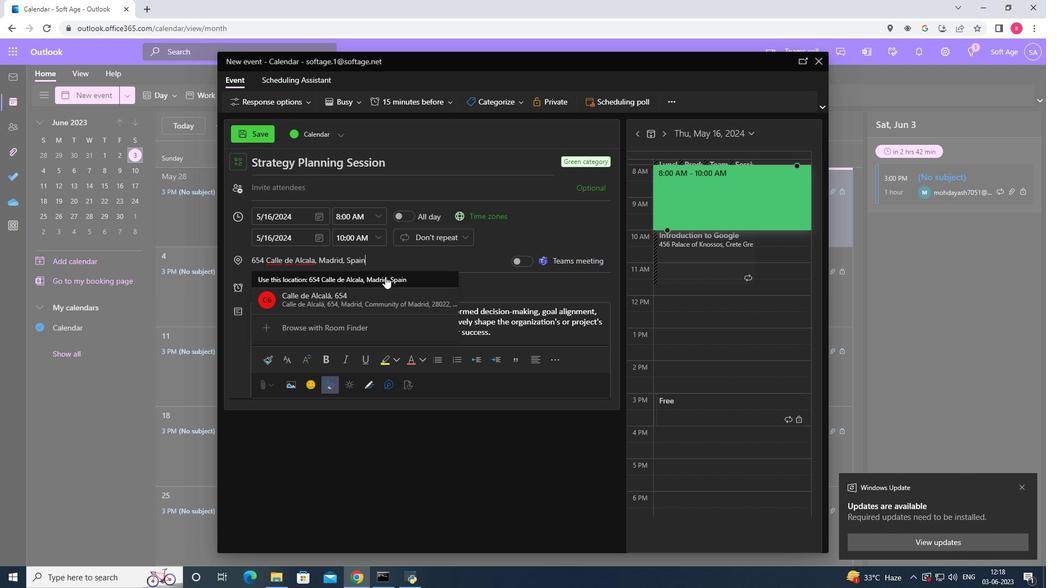 
Action: Mouse moved to (325, 189)
Screenshot: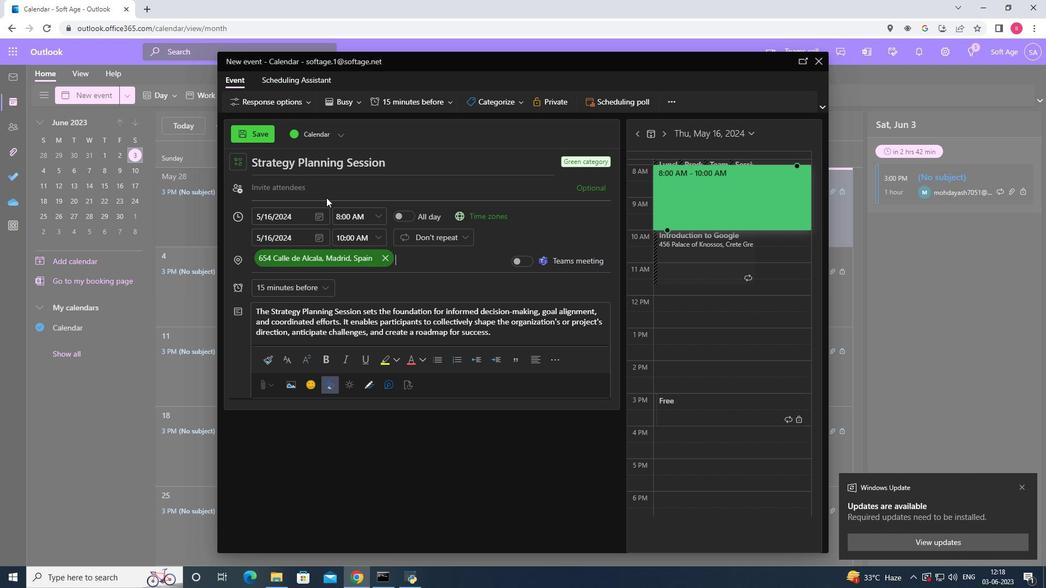 
Action: Mouse pressed left at (325, 189)
Screenshot: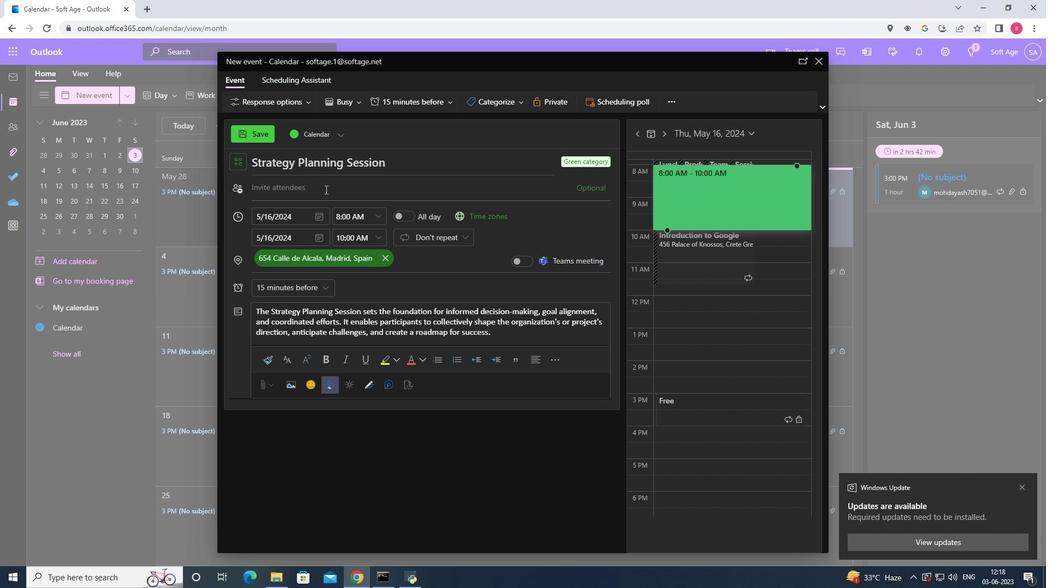 
Action: Key pressed s
Screenshot: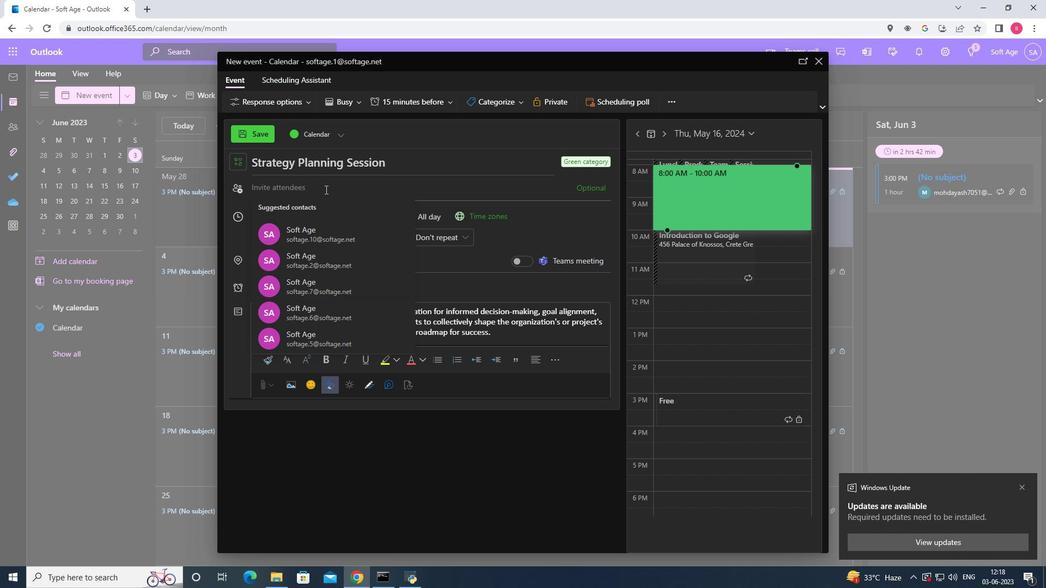
Action: Mouse moved to (324, 189)
Screenshot: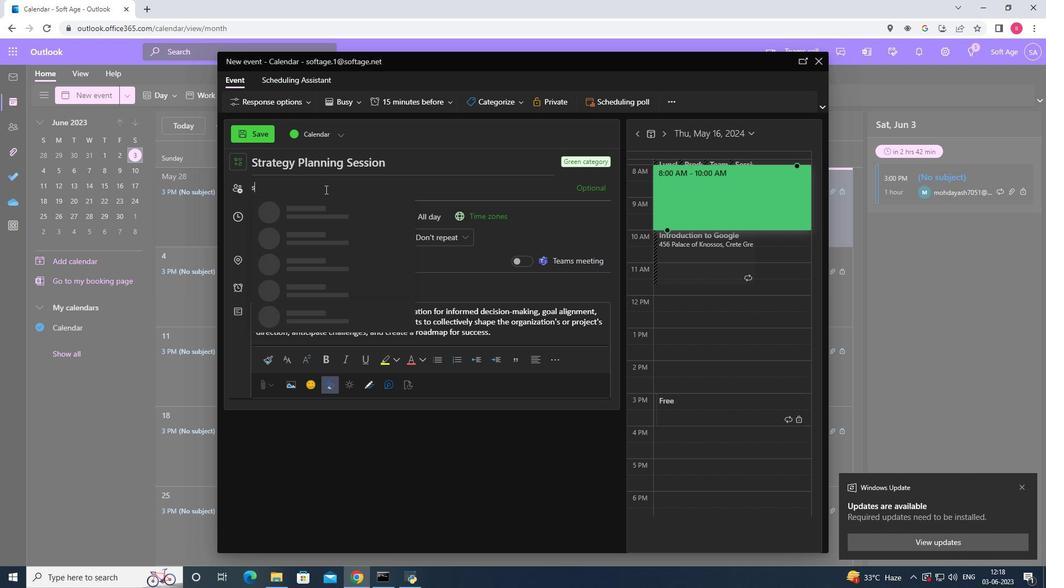 
Action: Key pressed oftage.9<Key.shift><Key.shift><Key.shift><Key.shift><Key.shift><Key.shift><Key.shift><Key.shift><Key.shift><Key.shift><Key.shift><Key.shift><Key.shift>@
Screenshot: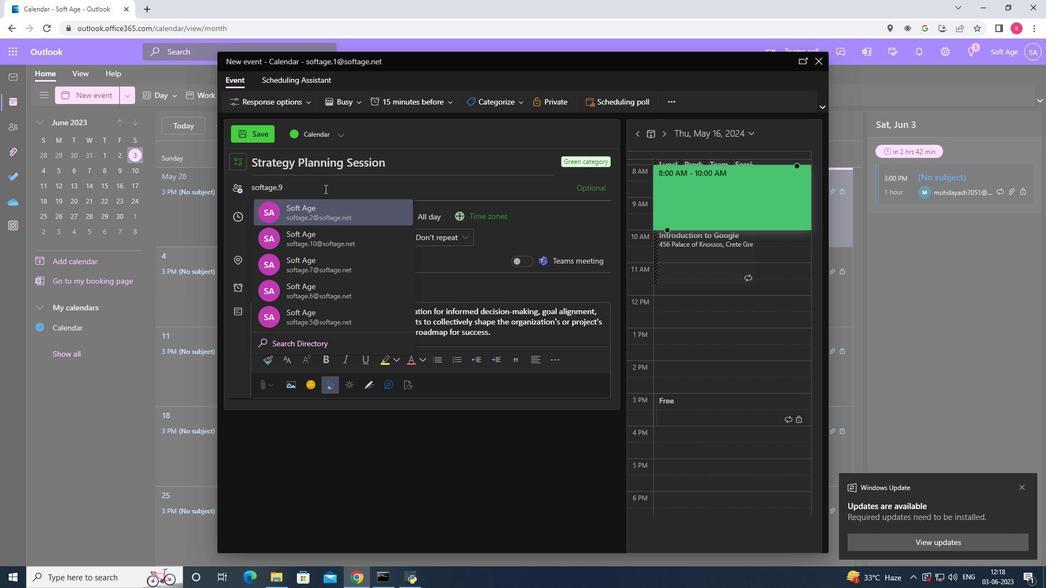 
Action: Mouse moved to (330, 207)
Screenshot: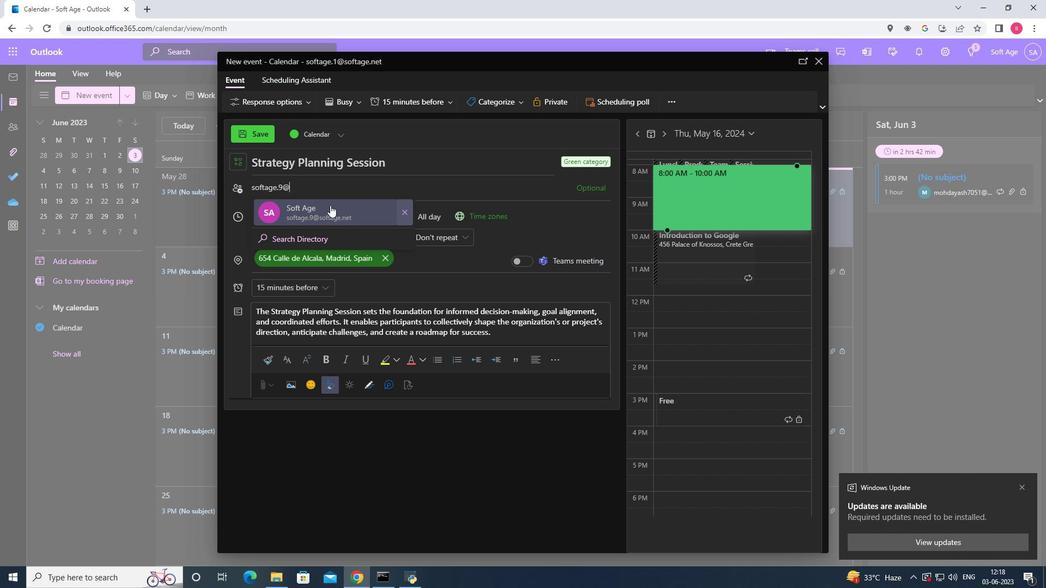 
Action: Mouse pressed left at (330, 207)
Screenshot: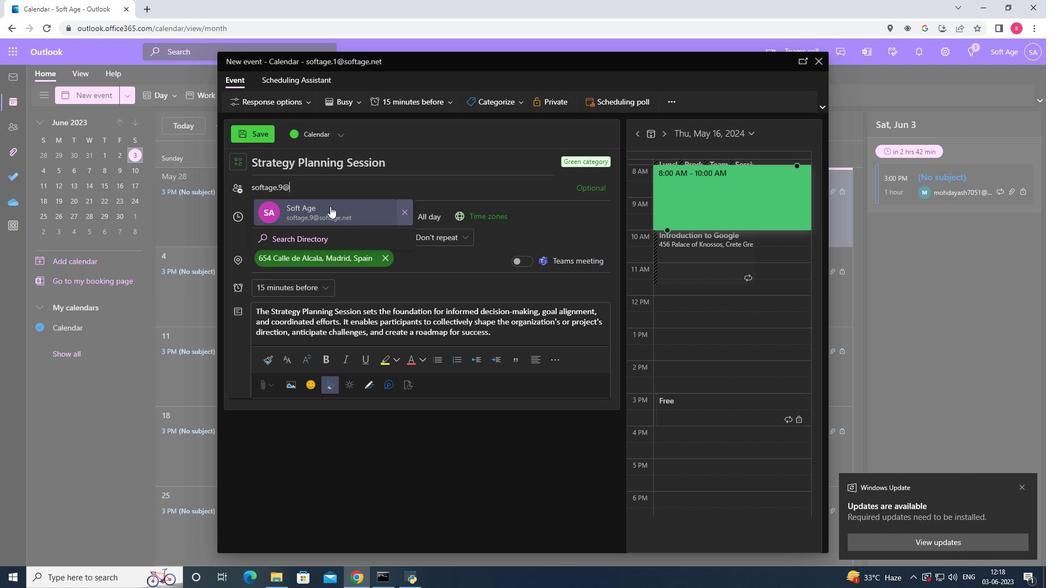 
Action: Key pressed softage.10<Key.shift><Key.shift><Key.shift><Key.shift>@
Screenshot: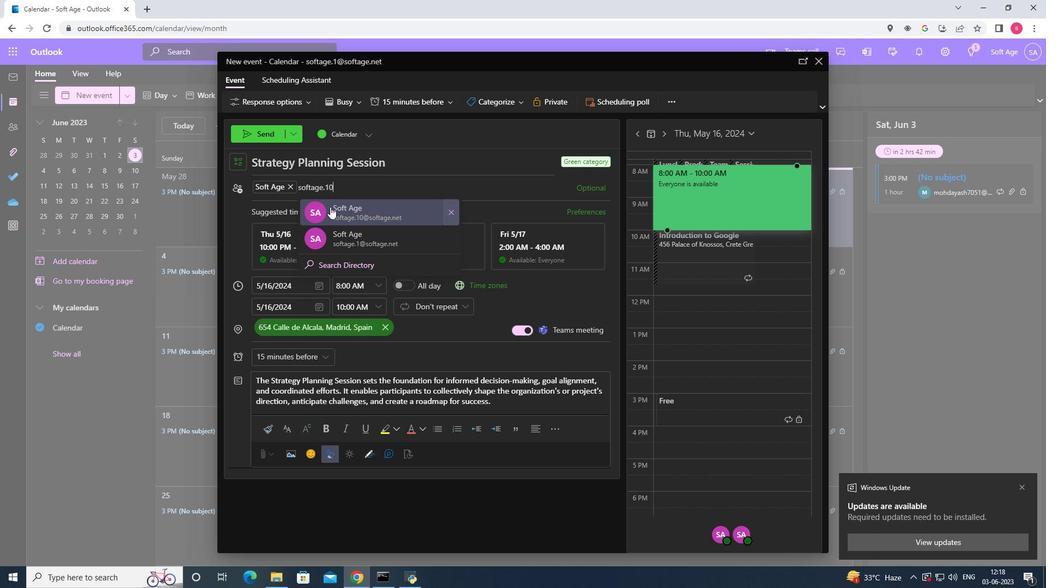 
Action: Mouse pressed left at (330, 207)
Screenshot: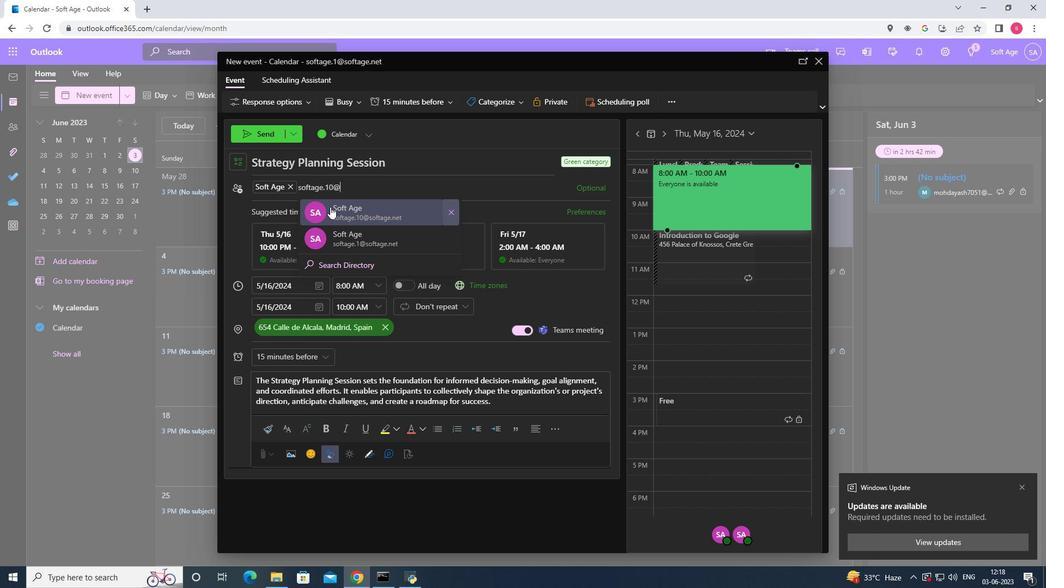 
Action: Mouse moved to (329, 355)
Screenshot: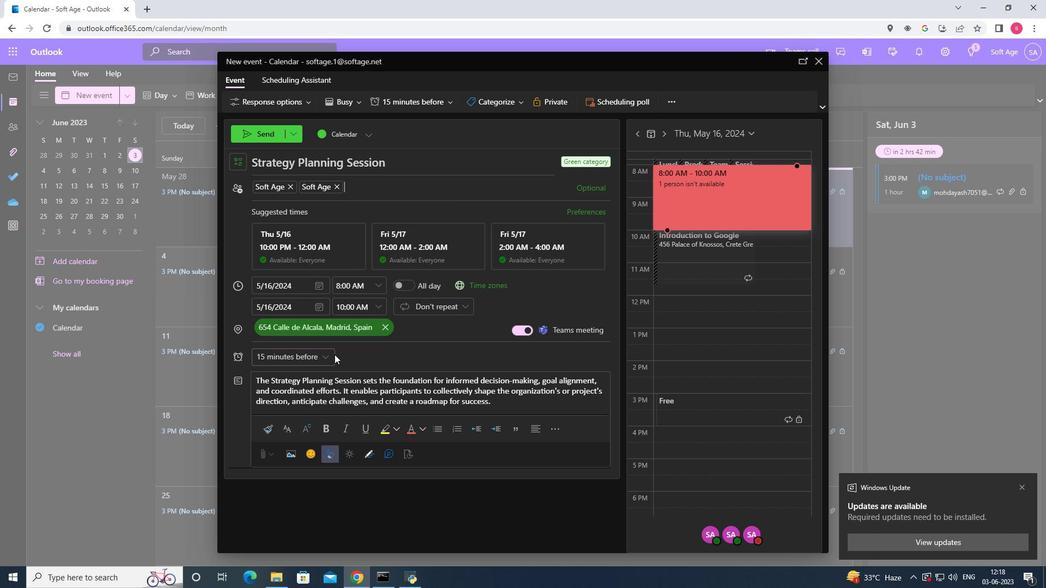
Action: Mouse pressed left at (329, 355)
Screenshot: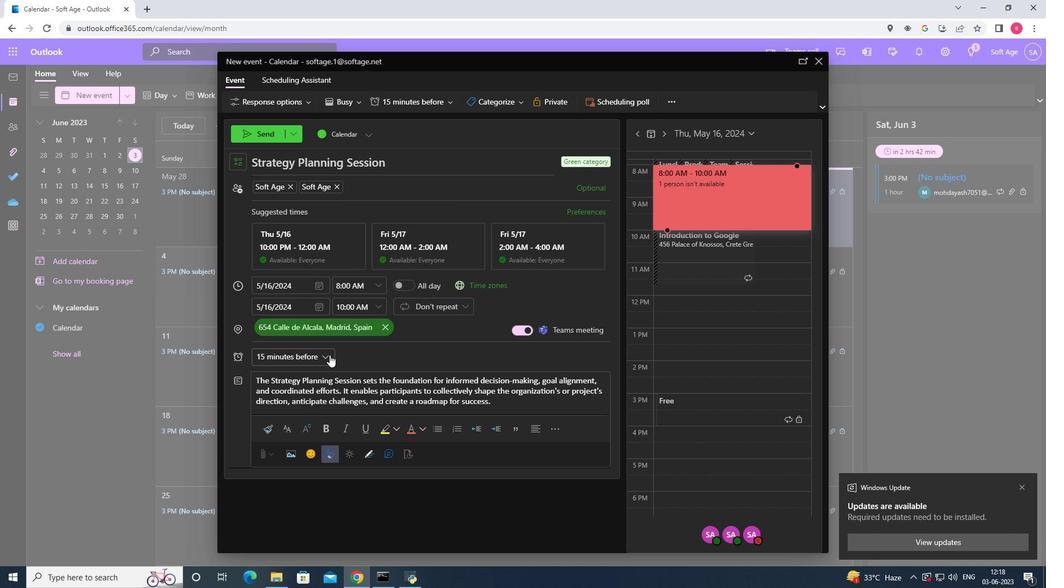 
Action: Mouse moved to (318, 210)
Screenshot: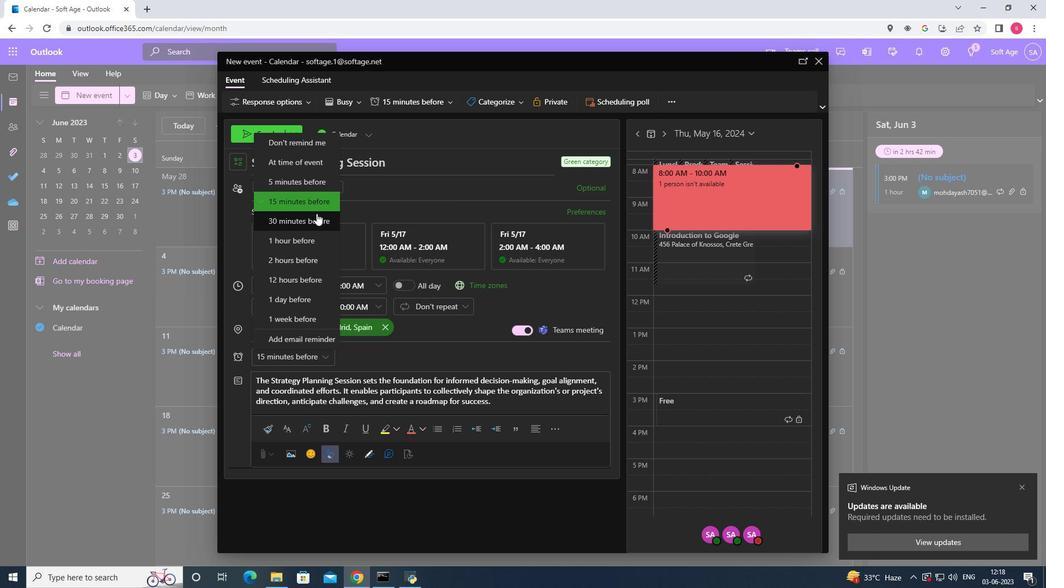 
Action: Mouse scrolled (318, 211) with delta (0, 0)
Screenshot: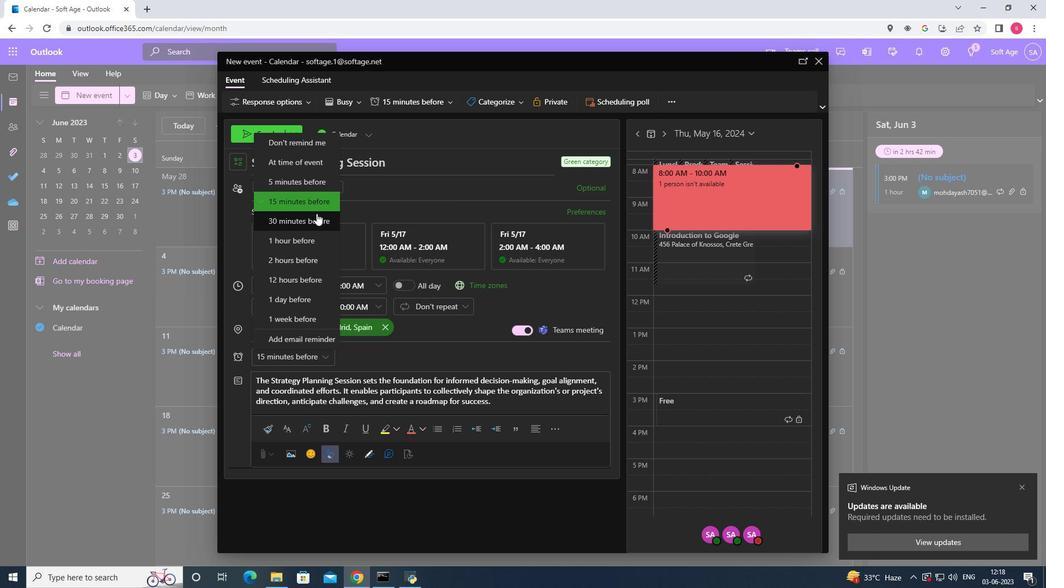 
Action: Mouse moved to (312, 159)
Screenshot: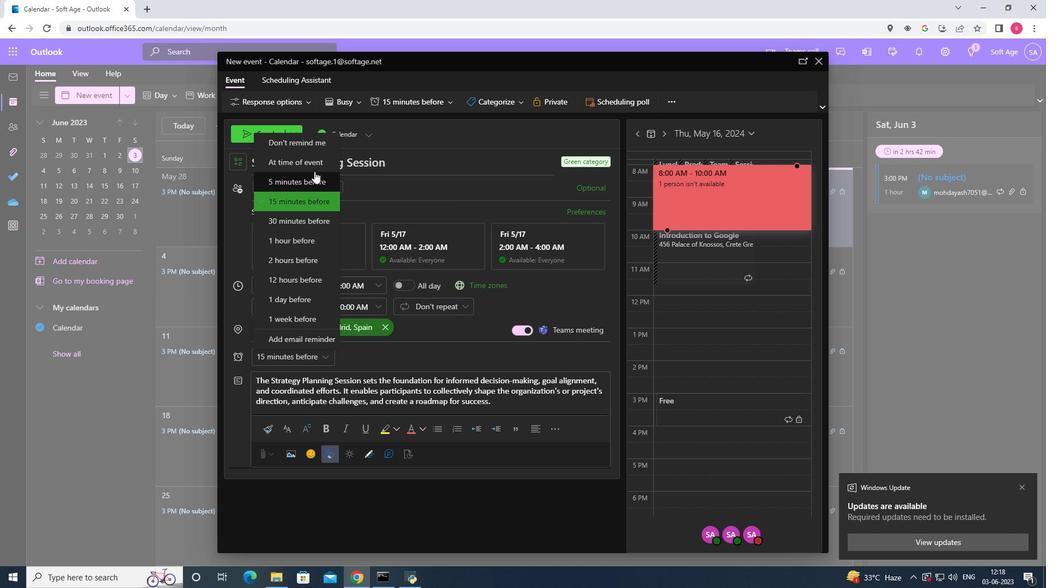 
Action: Mouse pressed left at (312, 159)
Screenshot: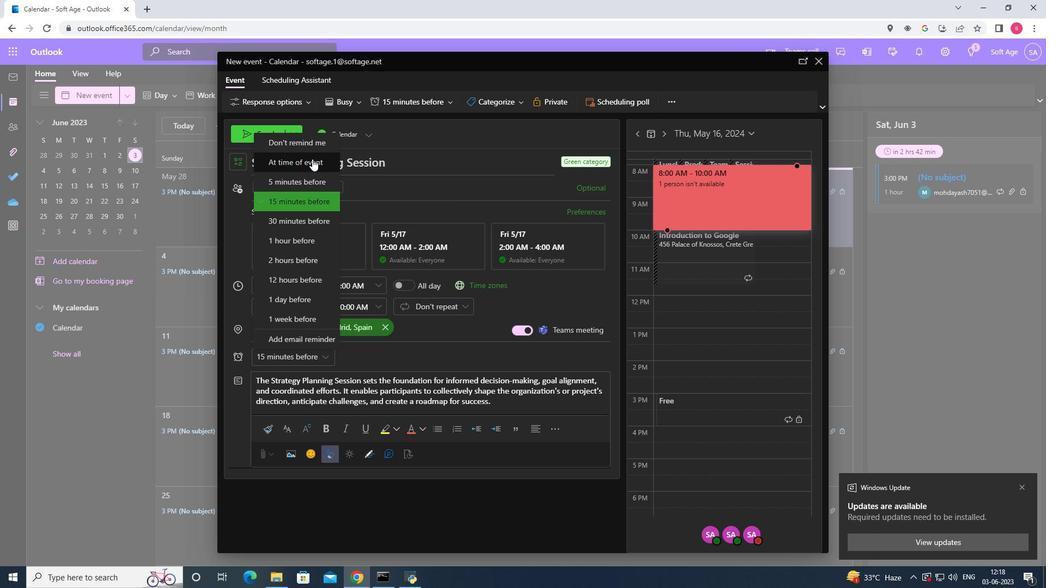 
Action: Mouse moved to (258, 134)
Screenshot: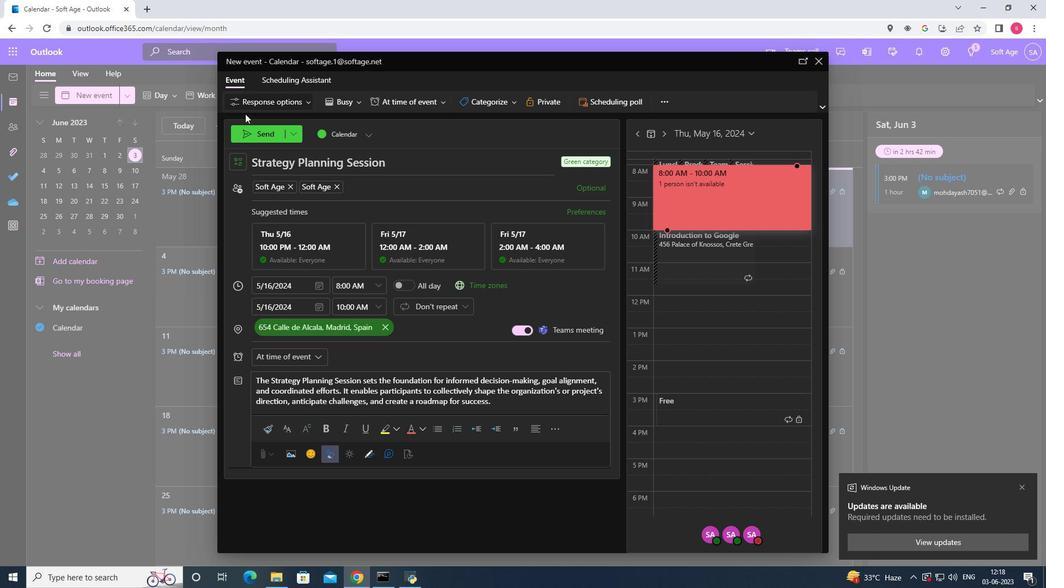 
Action: Mouse pressed left at (258, 134)
Screenshot: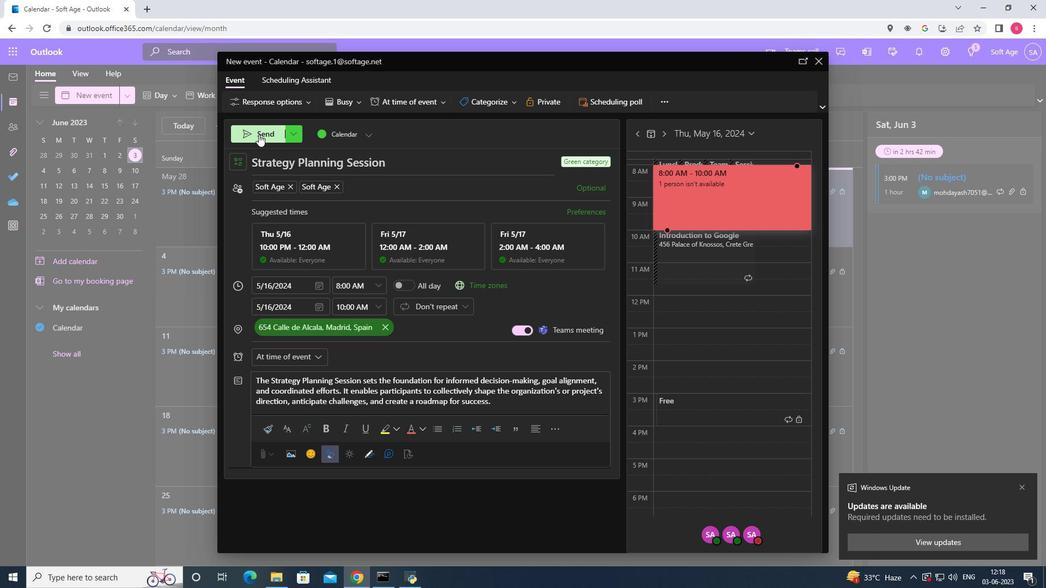 
